 Task: Create new invoice with Date Opened :15-Apr-23, Select Customer: Twisted Root Burger Co, Terms: Payment Term 1. Make invoice entry for item-1 with Date: 15-Apr-23, Description: Old Wisconsin Turkey Sausage Bites , Action: Material, Income Account: Income:Sales, Quantity: 2, Unit Price: 15.6, Discount %: 9. Make entry for item-2 with Date: 15-Apr-23, Description: Blue Bunny Double Strawberry_x000D_
, Action: Material, Income Account: Income:Sales, Quantity: 2, Unit Price: 8.5, Discount %: 6. Make entry for item-3 with Date: 15-Apr-23, Description: Helados Mango, Action: Material, Income Account: Income:Sales, Quantity: 4, Unit Price: 9.5, Discount %: 8. Write Notes: Looking forward to serving you again.. Post Invoice with Post Date: 15-Apr-23, Post to Accounts: Assets:Accounts Receivable. Pay / Process Payment with Transaction Date: 15-May-23, Amount: 79.332, Transfer Account: Checking Account. Print Invoice, display notes by going to Option, then go to Display Tab and check Invoice Notes.
Action: Mouse pressed left at (133, 26)
Screenshot: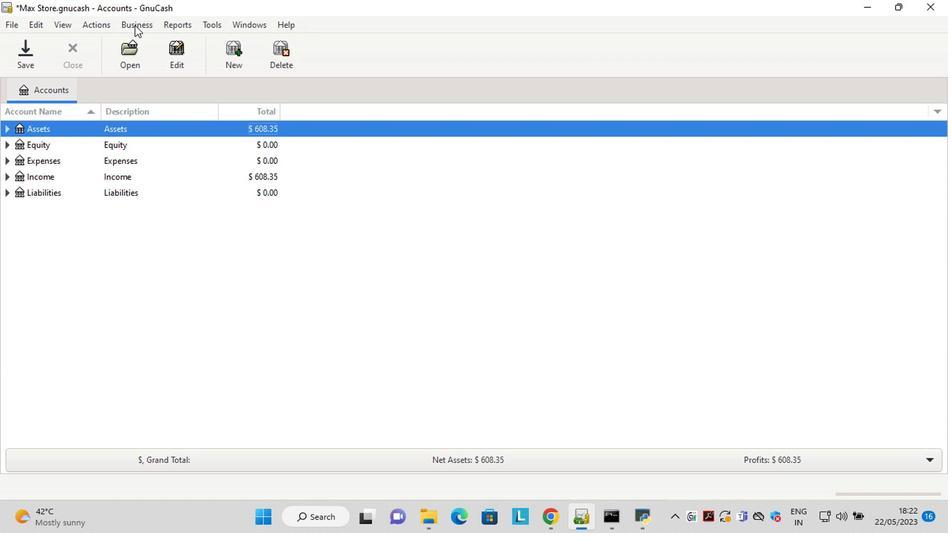 
Action: Mouse moved to (286, 95)
Screenshot: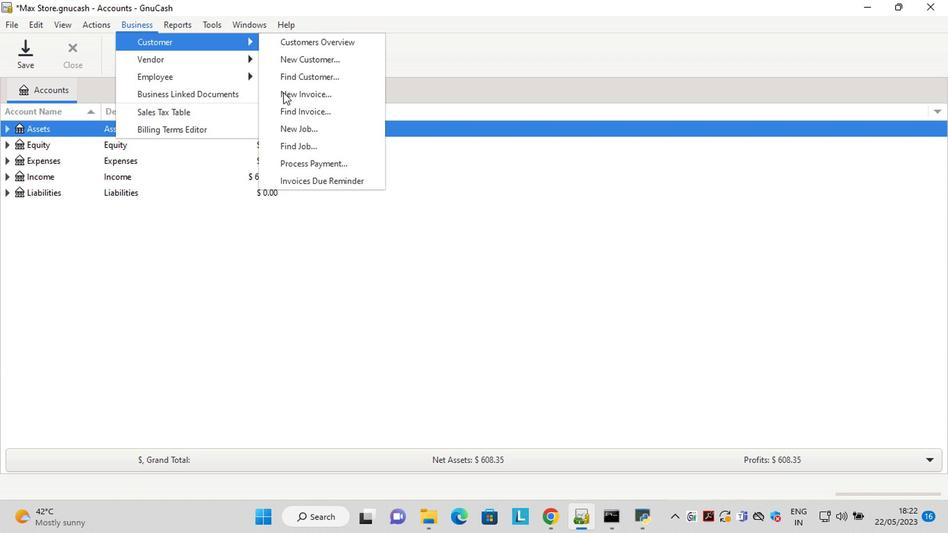 
Action: Mouse pressed left at (286, 95)
Screenshot: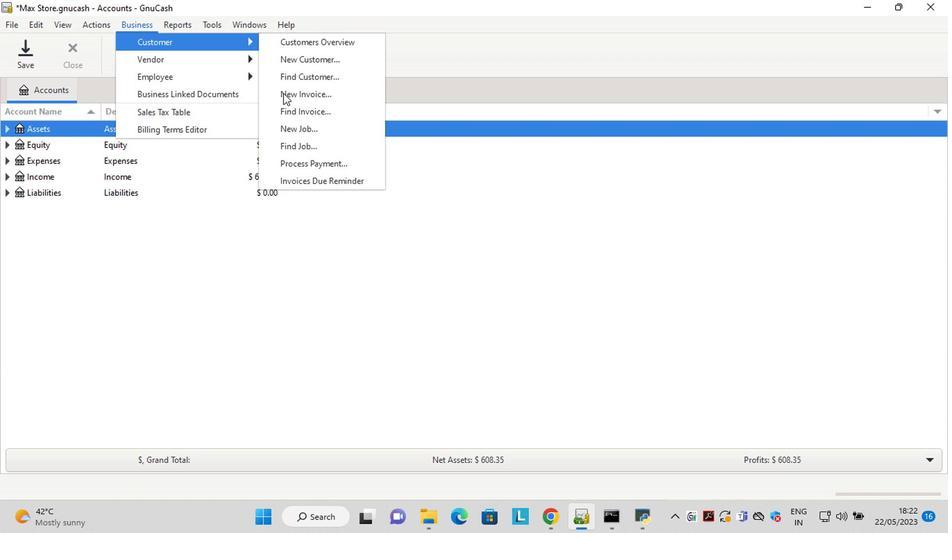 
Action: Mouse moved to (503, 210)
Screenshot: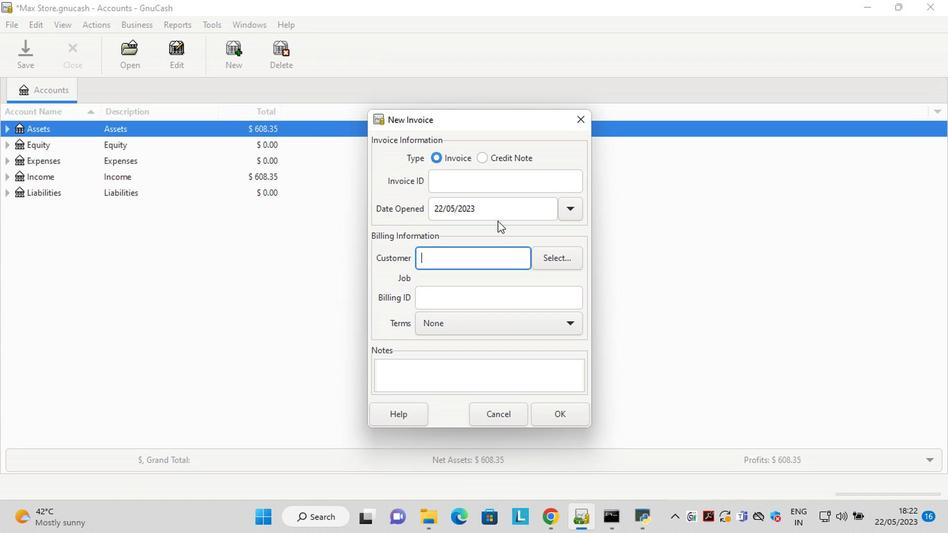 
Action: Mouse pressed left at (503, 210)
Screenshot: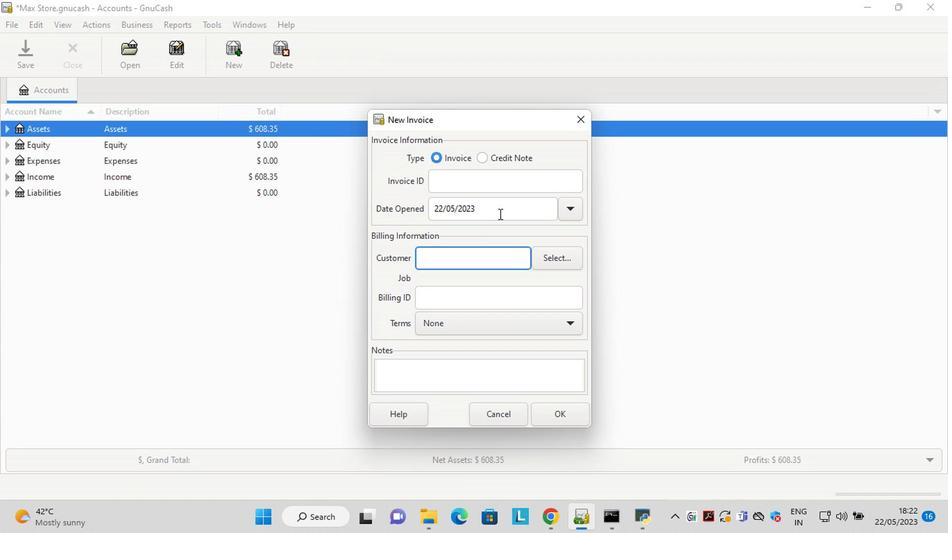 
Action: Key pressed <Key.left><Key.left><Key.left><Key.left><Key.left><Key.left><Key.left><Key.left><Key.left><Key.left><Key.left><Key.left><Key.delete><Key.delete>15<Key.right><Key.right><Key.delete>4
Screenshot: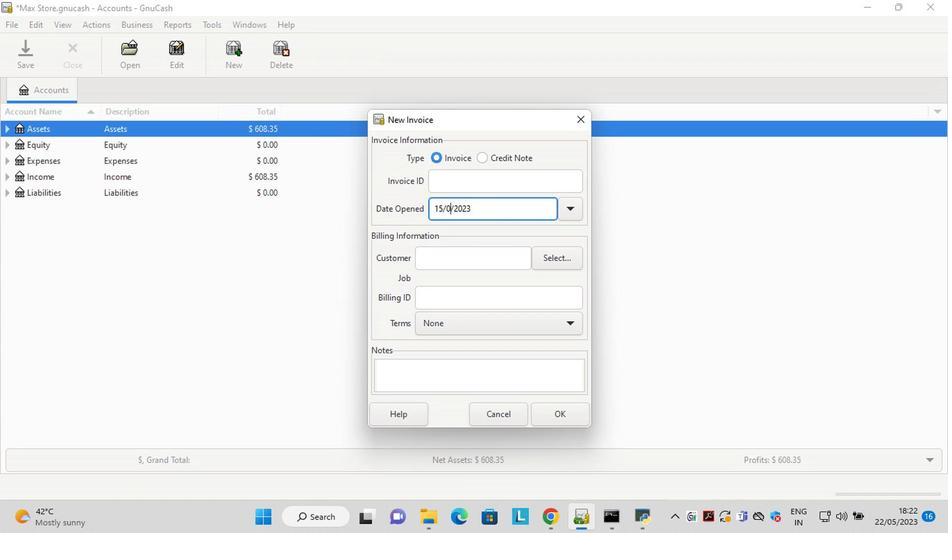 
Action: Mouse moved to (565, 263)
Screenshot: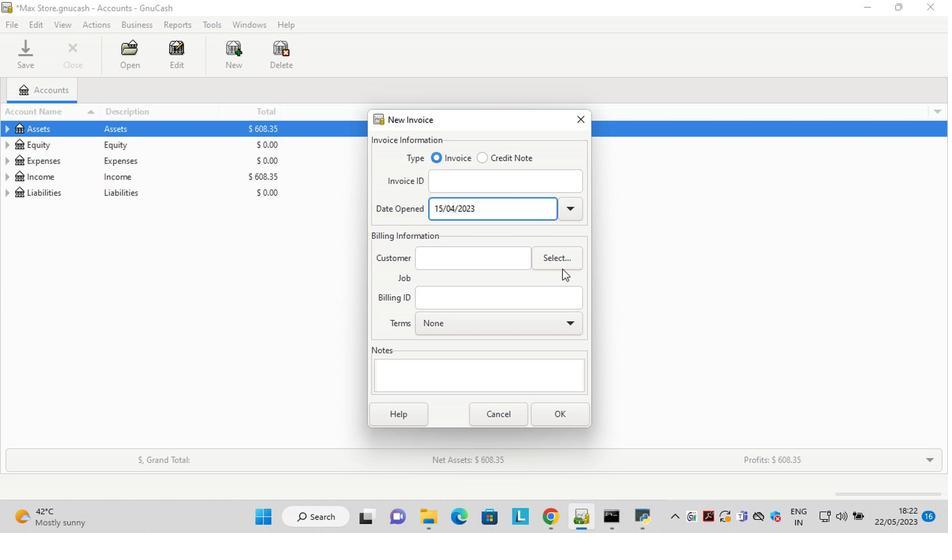 
Action: Mouse pressed left at (565, 263)
Screenshot: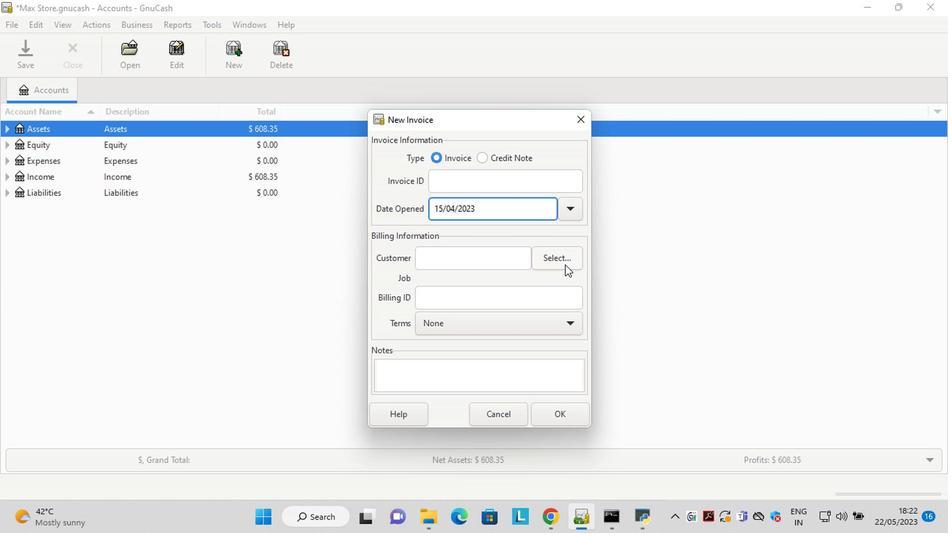 
Action: Mouse moved to (500, 242)
Screenshot: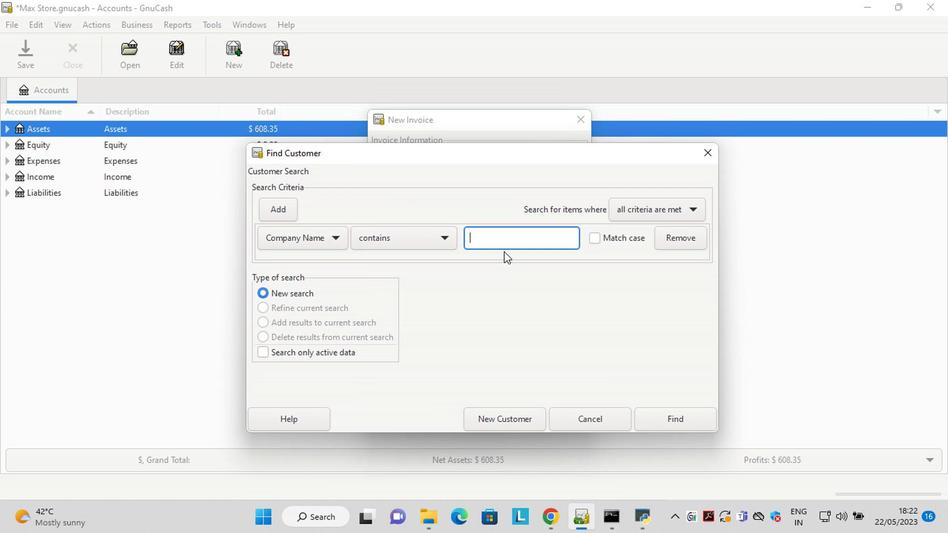 
Action: Mouse pressed left at (500, 242)
Screenshot: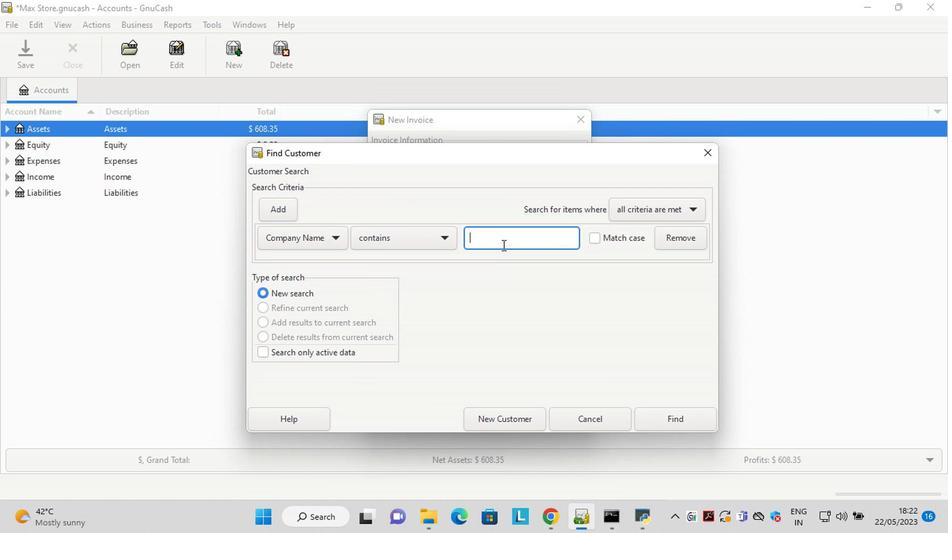 
Action: Key pressed <Key.shift>Twisted
Screenshot: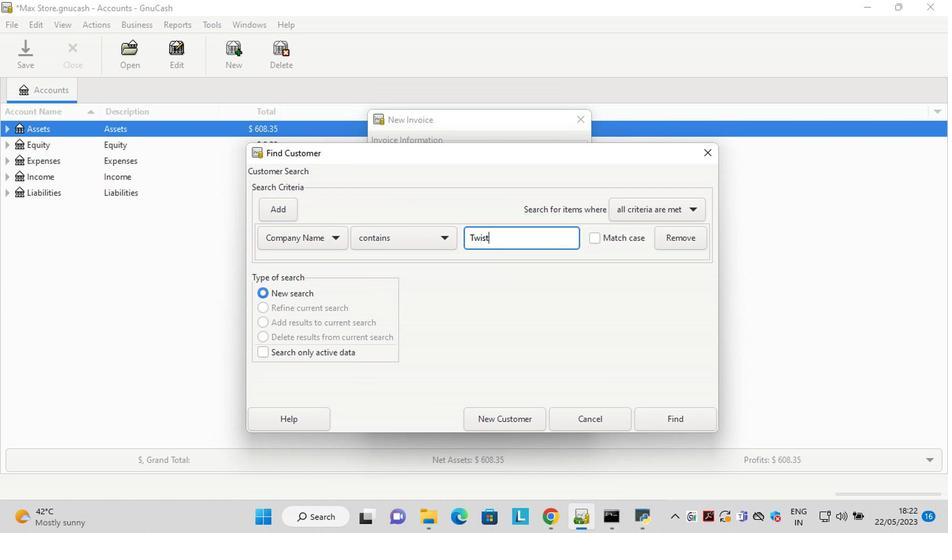 
Action: Mouse moved to (668, 412)
Screenshot: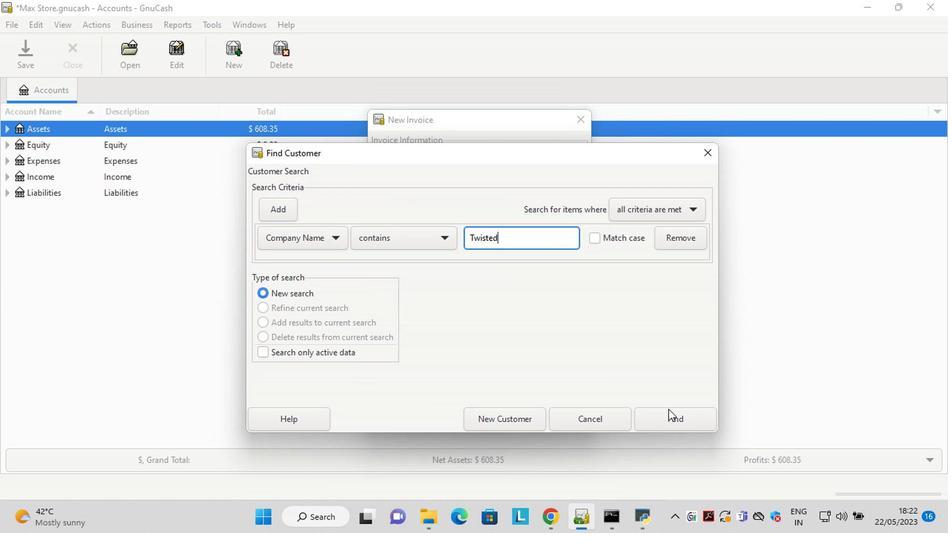 
Action: Mouse pressed left at (668, 412)
Screenshot: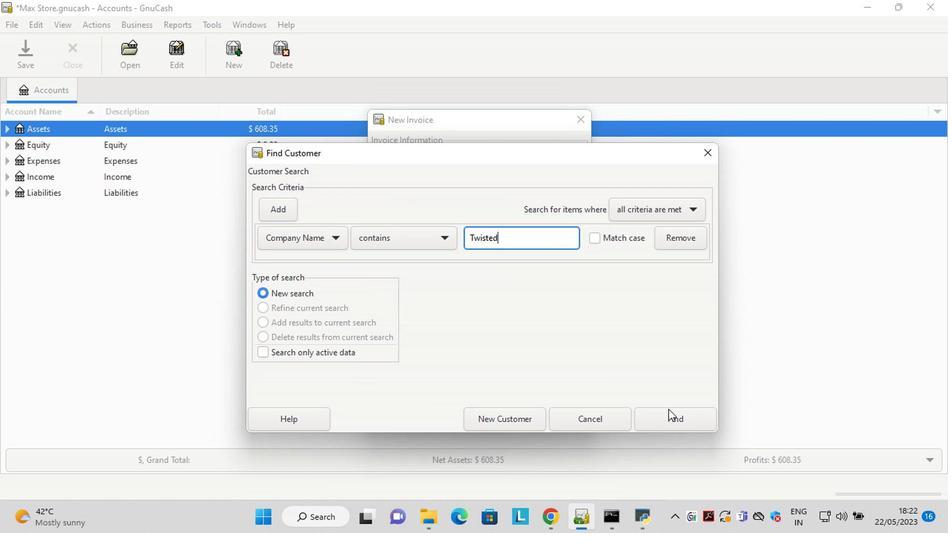
Action: Mouse moved to (483, 277)
Screenshot: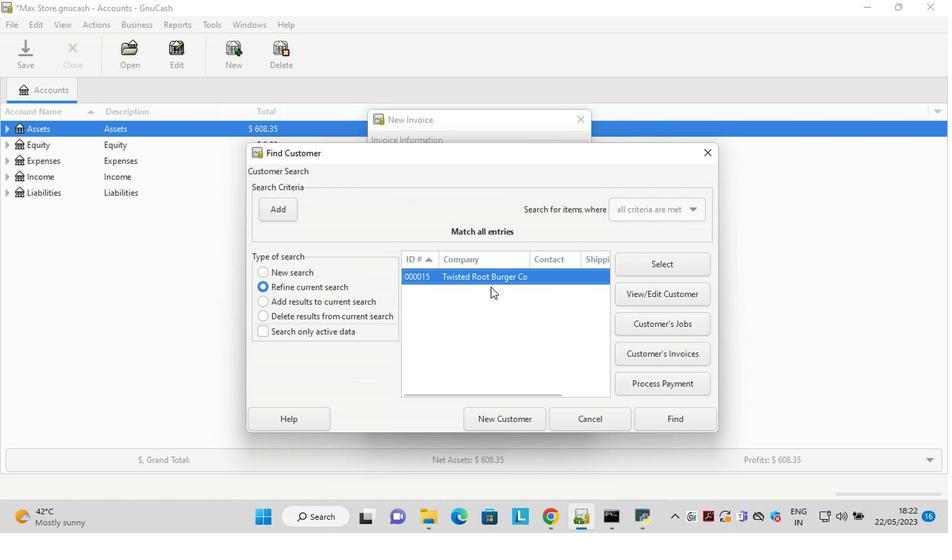
Action: Mouse pressed left at (483, 277)
Screenshot: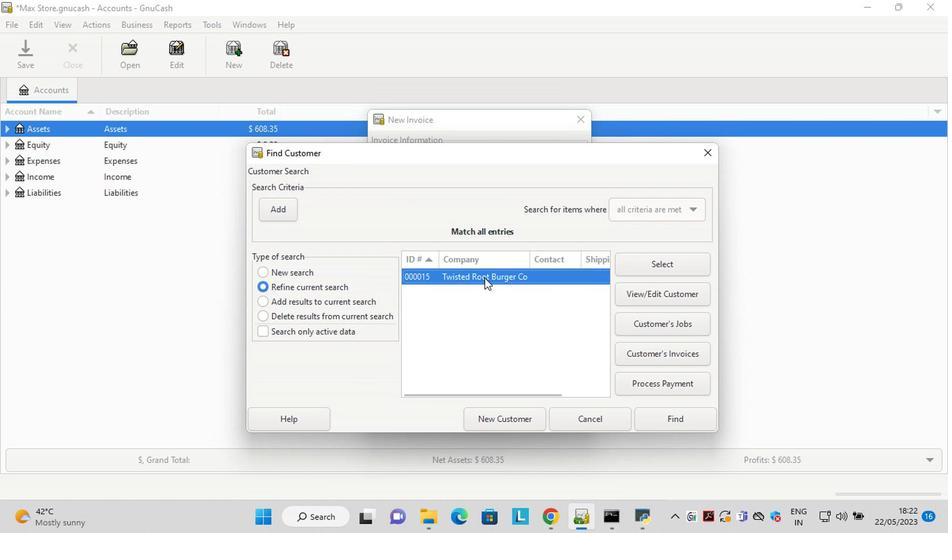 
Action: Mouse pressed left at (483, 277)
Screenshot: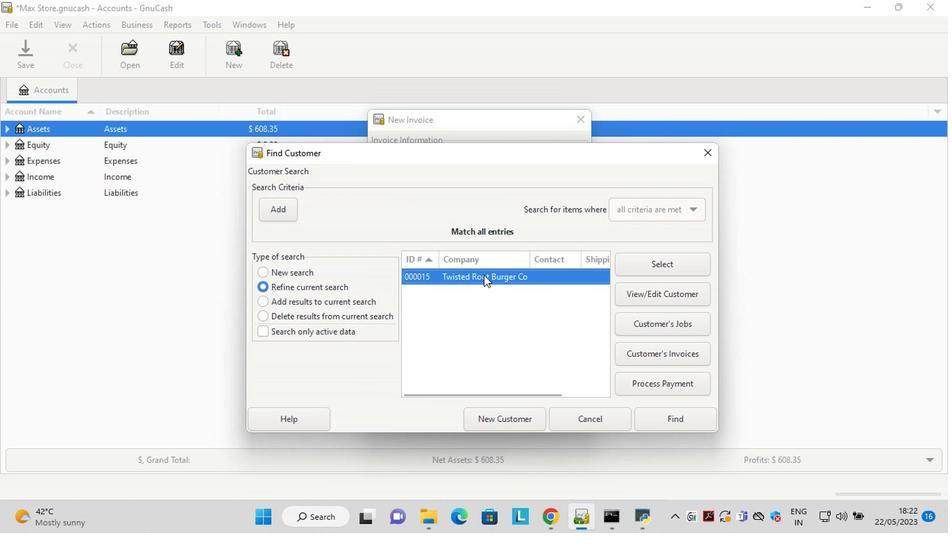 
Action: Mouse moved to (481, 336)
Screenshot: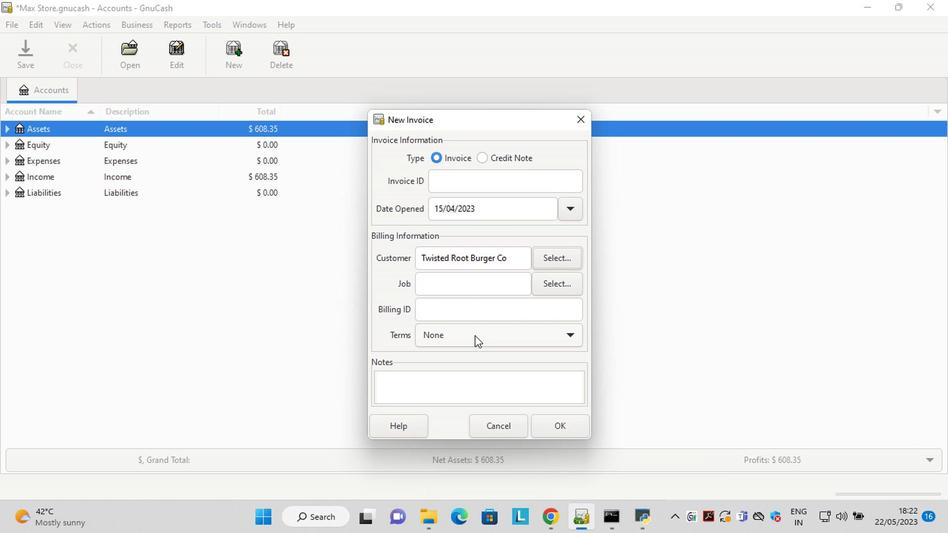 
Action: Mouse pressed left at (481, 336)
Screenshot: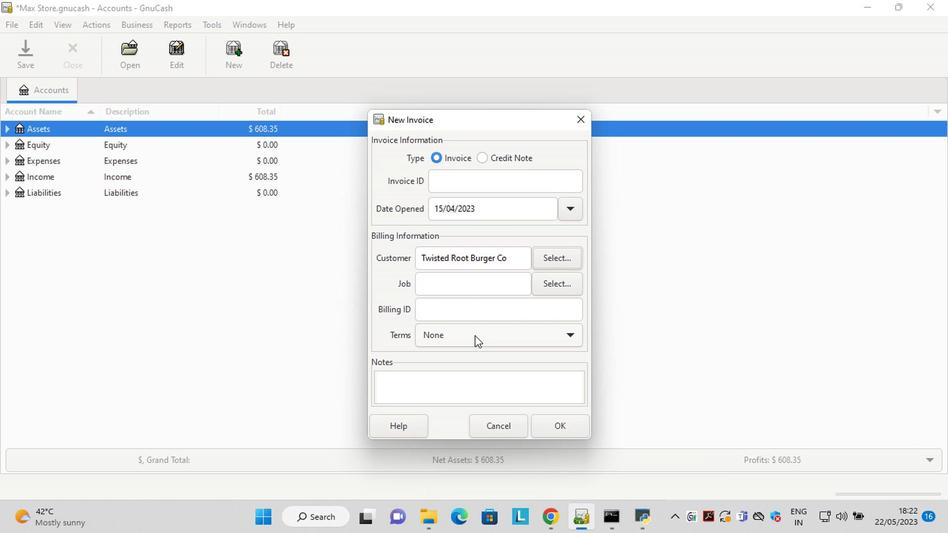 
Action: Mouse moved to (466, 359)
Screenshot: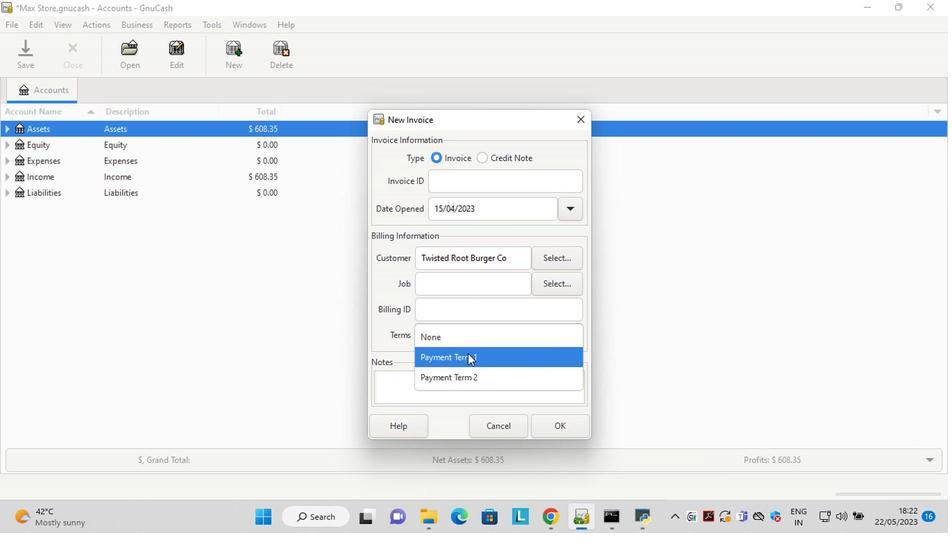 
Action: Mouse pressed left at (466, 359)
Screenshot: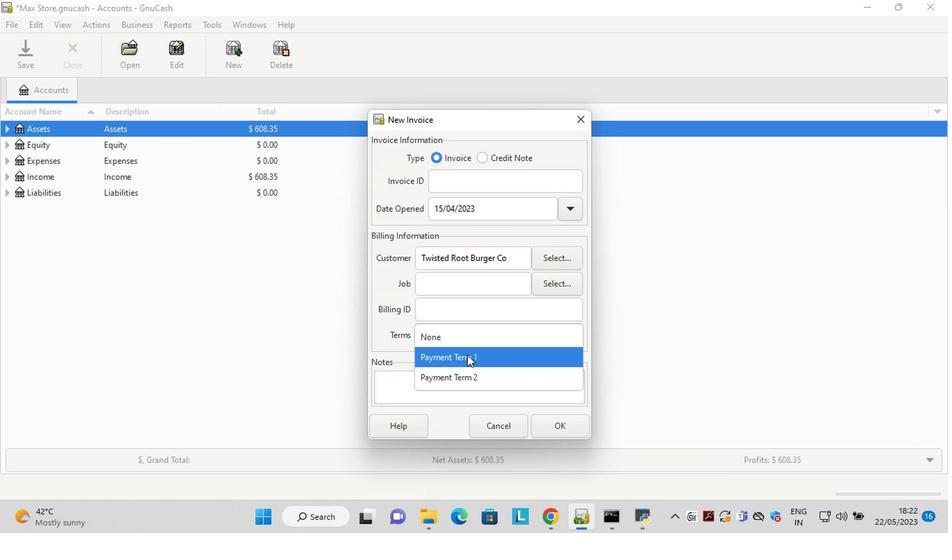 
Action: Mouse moved to (558, 429)
Screenshot: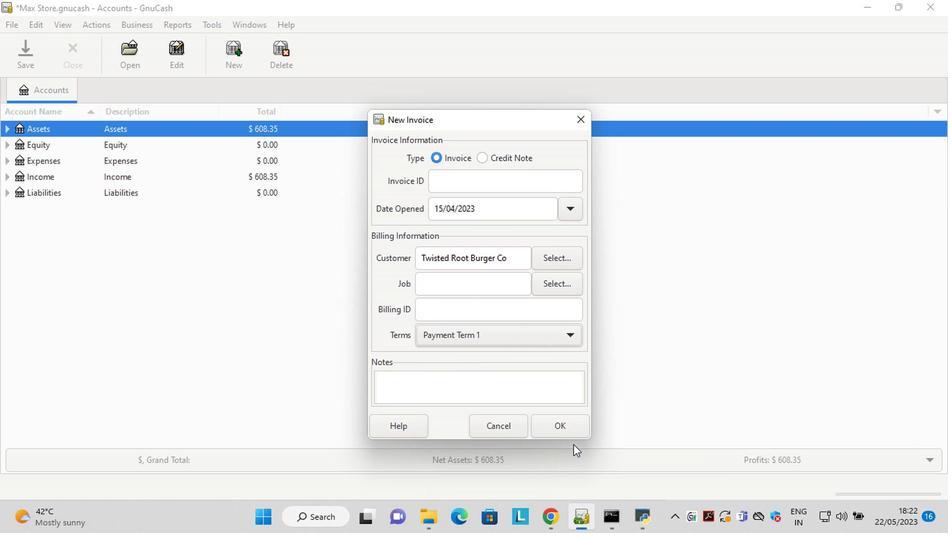 
Action: Mouse pressed left at (558, 429)
Screenshot: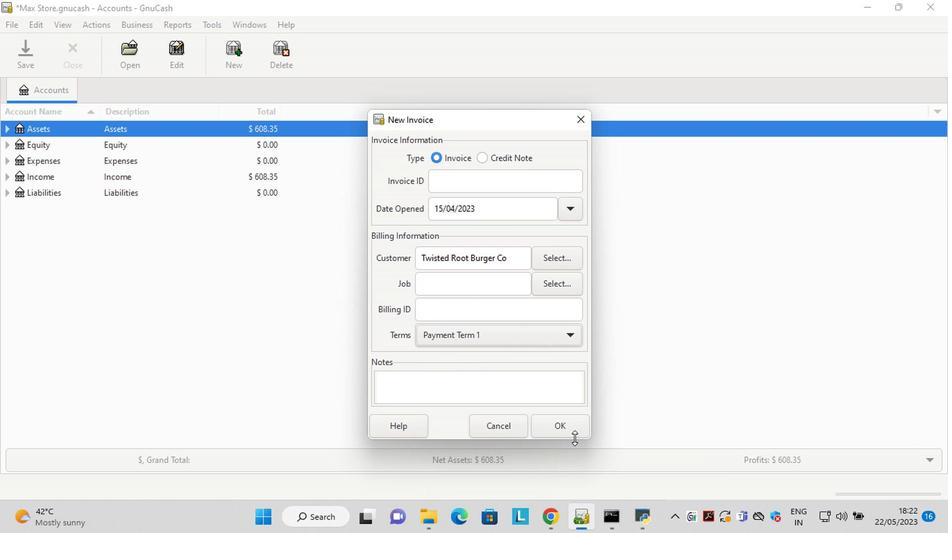 
Action: Mouse moved to (577, 404)
Screenshot: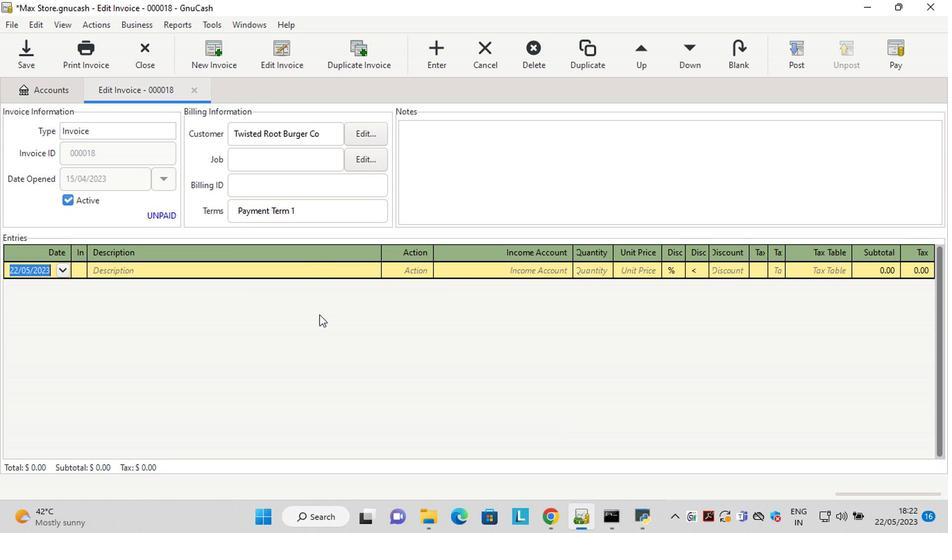 
Action: Key pressed <Key.left><Key.delete><Key.delete>15<Key.right><Key.right><Key.delete>4<Key.tab><Key.shift>Old<Key.space><Key.shift>Wisconsin<Key.space><Key.shift>Turkey<Key.space><Key.shift>Sausage<Key.space><Key.shift>Bites<Key.tab>ma<Key.tab>sale<Key.tab>2<Key.tab>15.60<Key.tab>
Screenshot: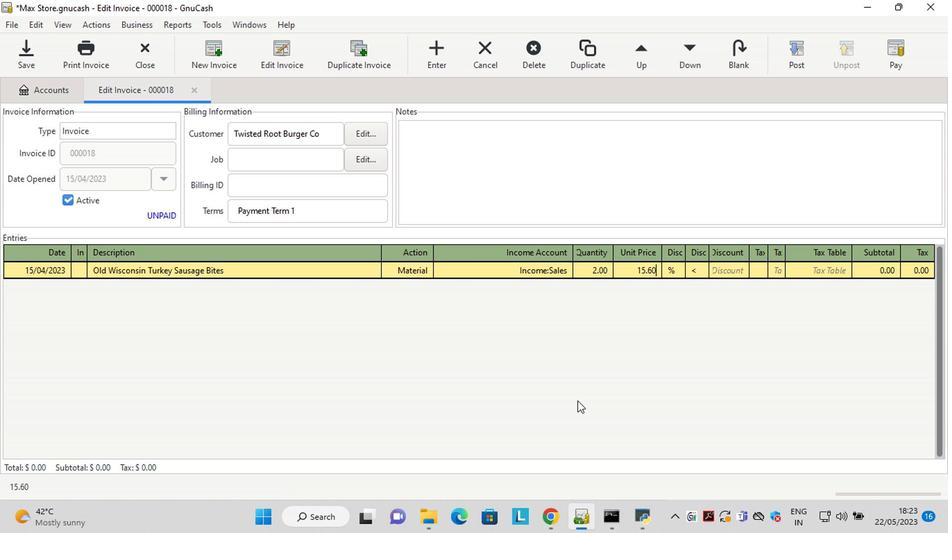 
Action: Mouse moved to (672, 270)
Screenshot: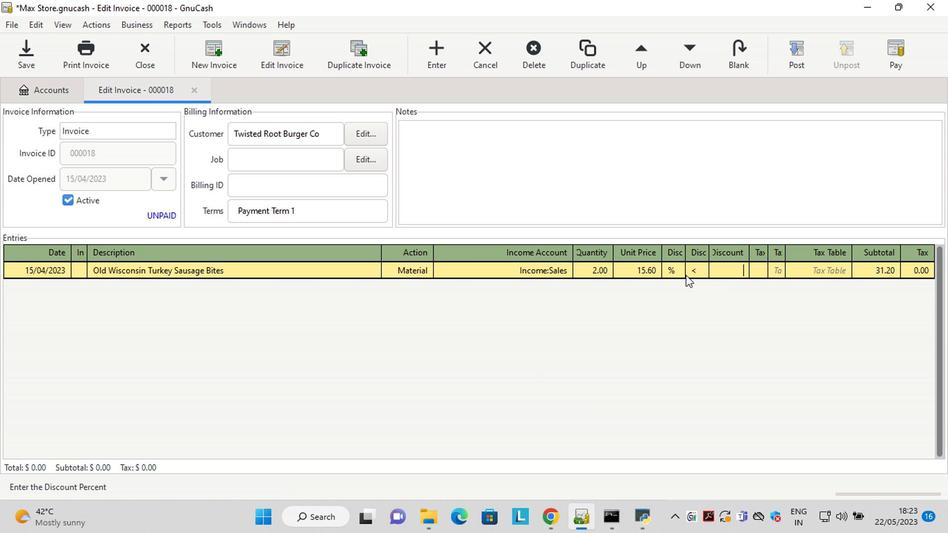 
Action: Mouse pressed left at (672, 270)
Screenshot: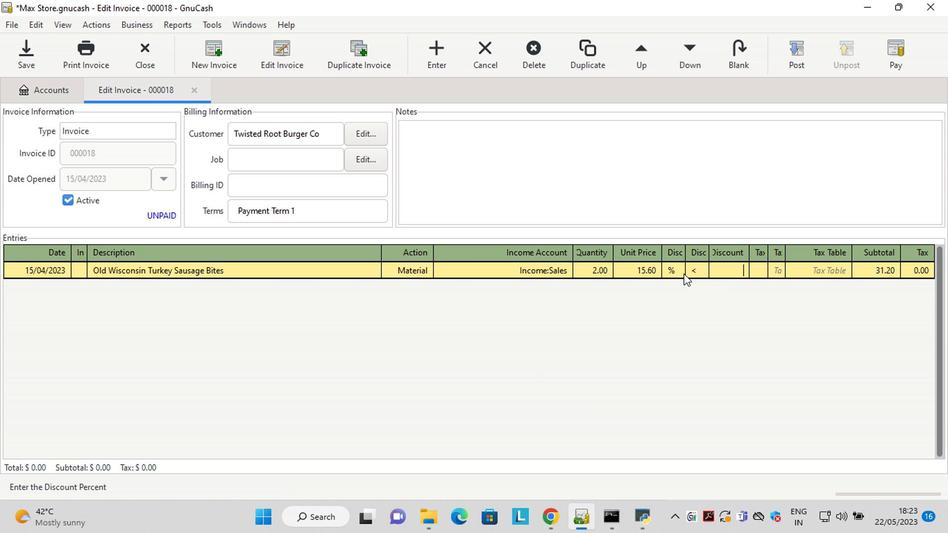 
Action: Mouse moved to (690, 271)
Screenshot: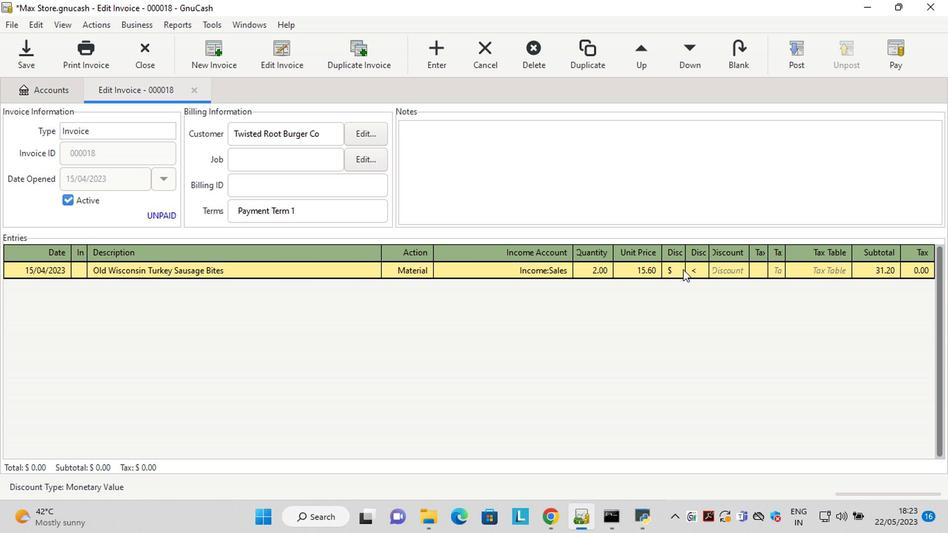 
Action: Mouse pressed left at (690, 271)
Screenshot: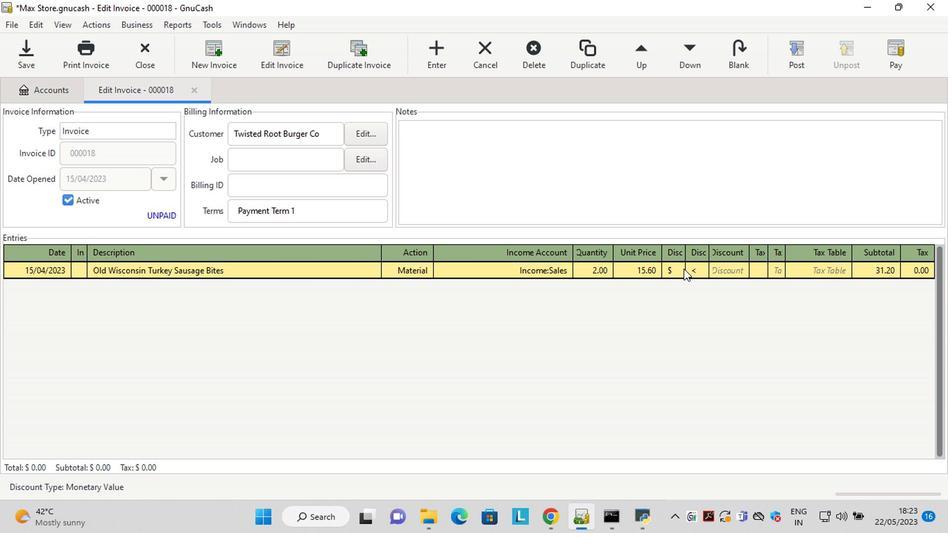 
Action: Mouse moved to (678, 274)
Screenshot: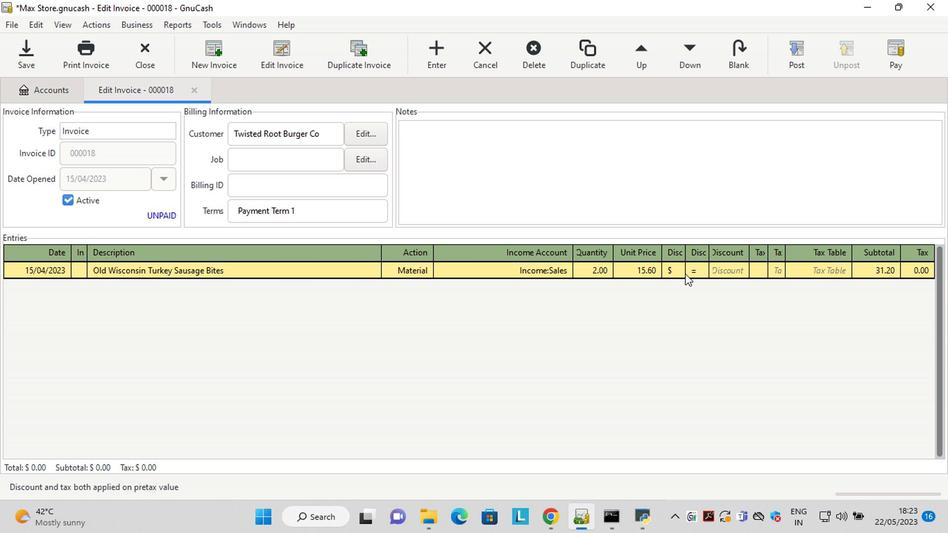
Action: Mouse pressed left at (678, 274)
Screenshot: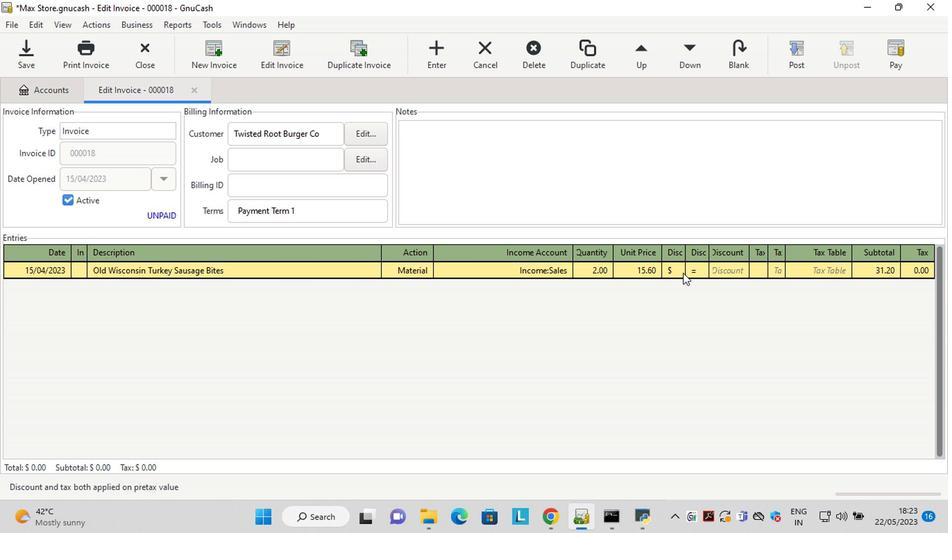 
Action: Mouse moved to (729, 272)
Screenshot: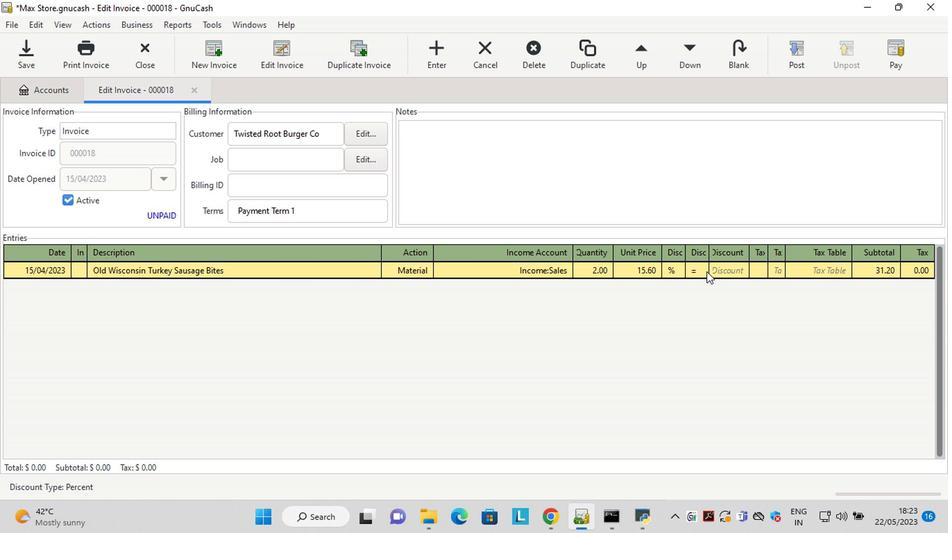 
Action: Mouse pressed left at (729, 272)
Screenshot: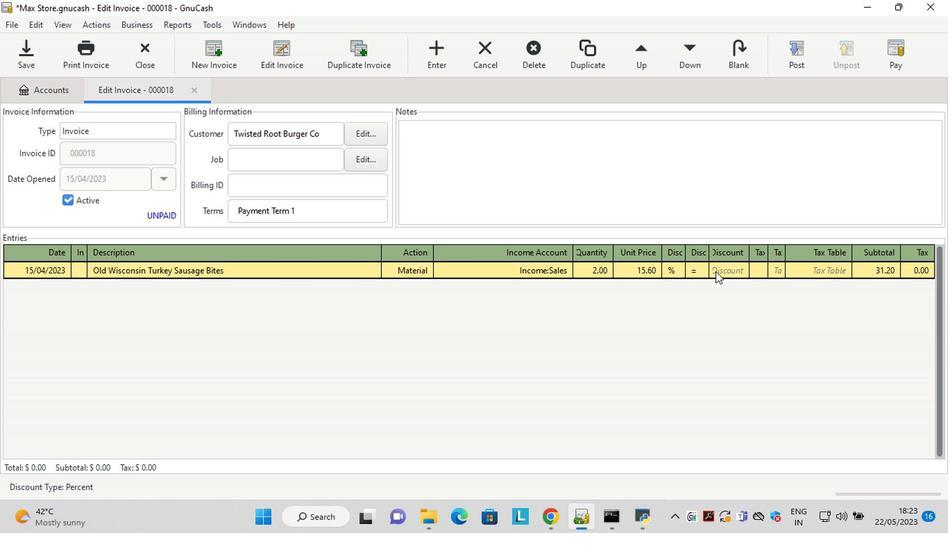 
Action: Key pressed 9<Key.tab><Key.tab><Key.shift>Blu<Key.space><Key.shift>Bunny<Key.space><Key.shift><Key.shift><Key.shift><Key.shift><Key.shift><Key.shift><Key.shift>Double<Key.space><Key.shift>Strawberry<Key.tab>ma<Key.tab>sale<Key.tab>2<Key.tab>8.50<Key.tab>
Screenshot: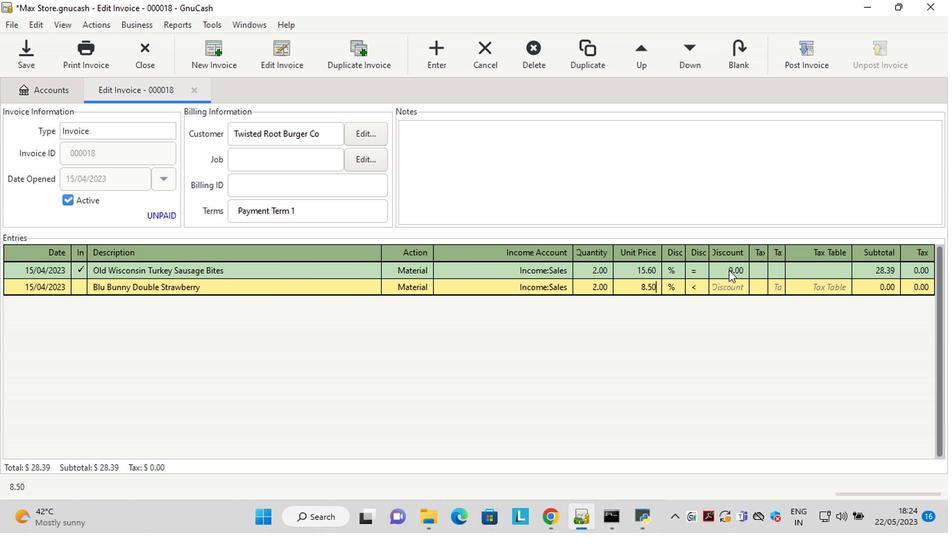 
Action: Mouse moved to (696, 290)
Screenshot: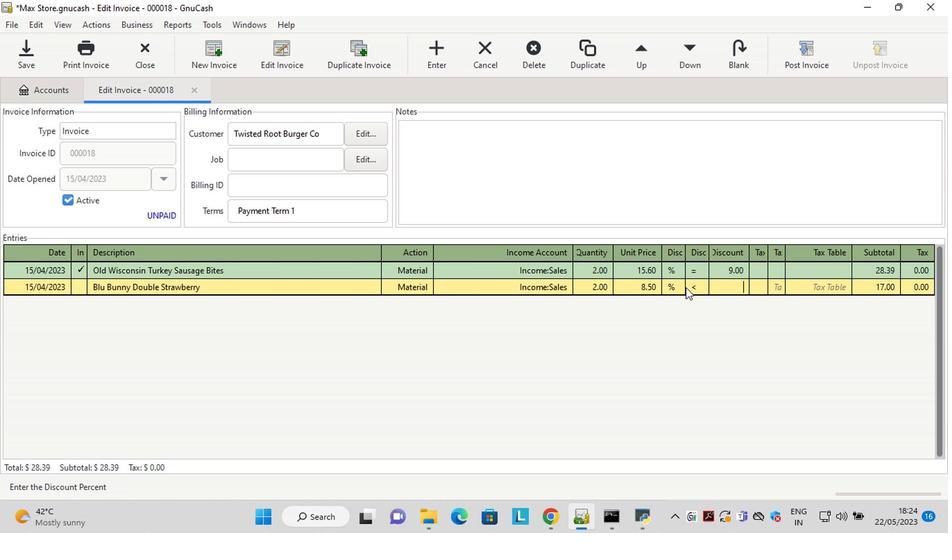 
Action: Mouse pressed left at (696, 290)
Screenshot: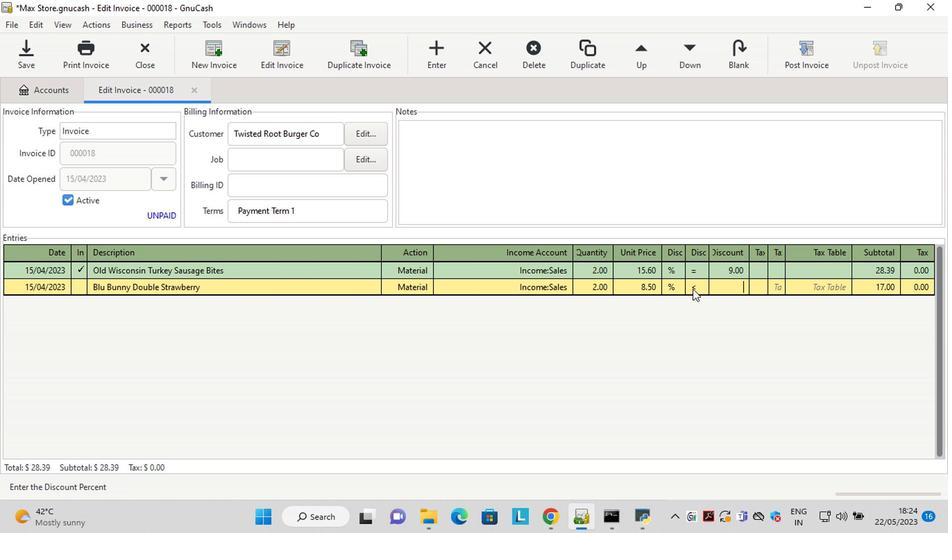 
Action: Mouse moved to (729, 287)
Screenshot: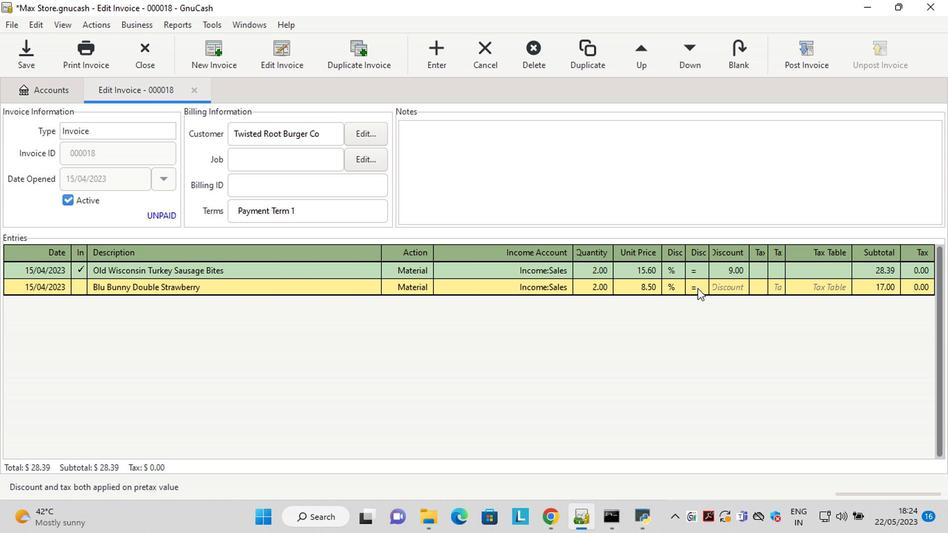 
Action: Mouse pressed left at (729, 287)
Screenshot: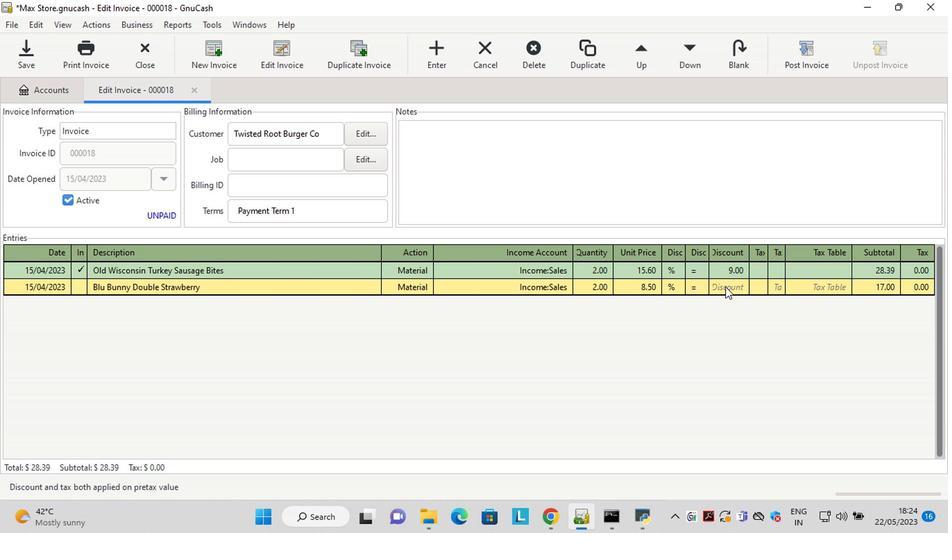 
Action: Key pressed 6<Key.tab>
Screenshot: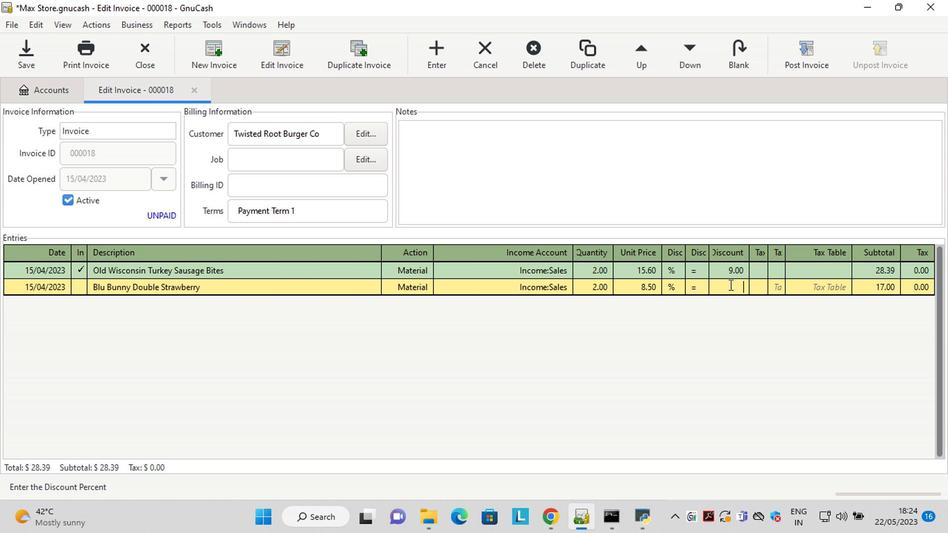 
Action: Mouse moved to (870, 336)
Screenshot: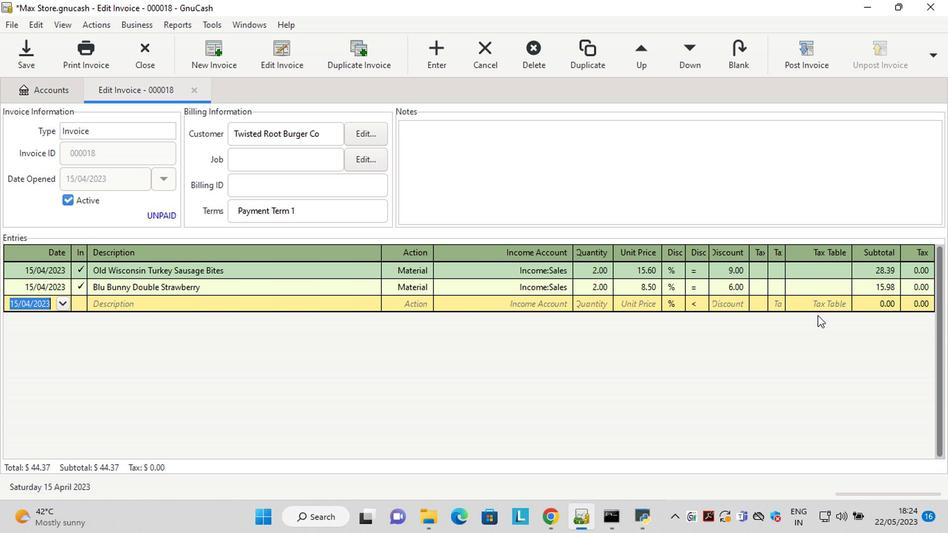 
Action: Key pressed <Key.tab><Key.shift>Helados<Key.space><Key.shift>Mango<Key.space><Key.backspace><Key.tab>ma<Key.tab>sale<Key.tab>4<Key.tab>9.50<Key.tab>
Screenshot: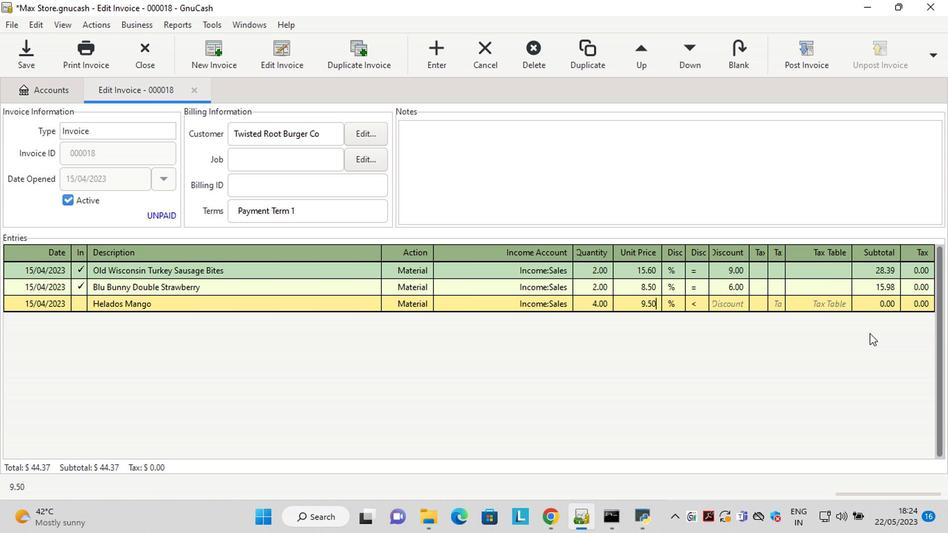 
Action: Mouse moved to (698, 308)
Screenshot: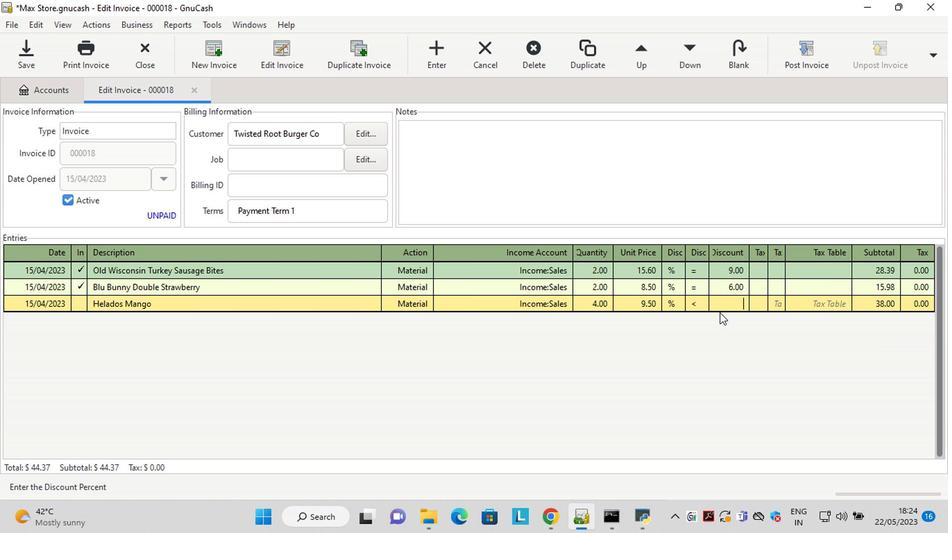 
Action: Mouse pressed left at (698, 308)
Screenshot: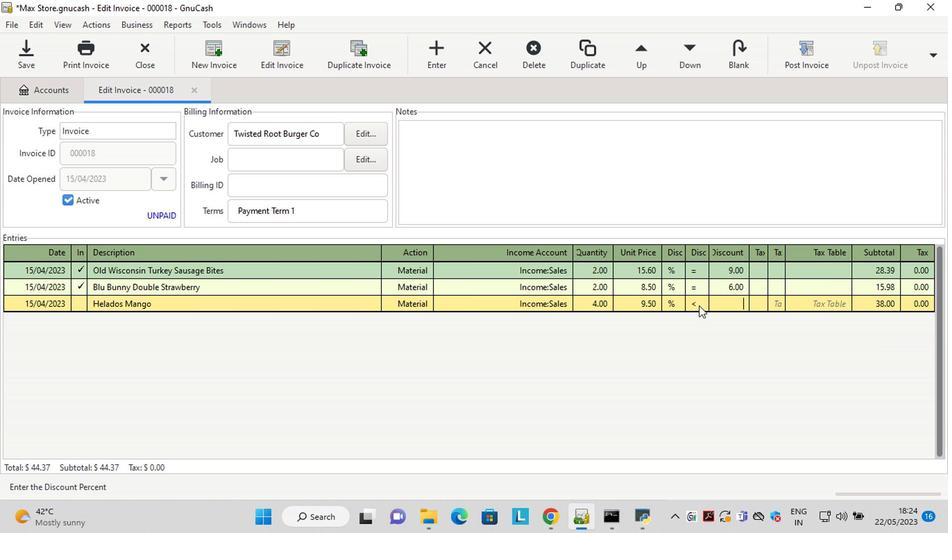 
Action: Mouse moved to (727, 307)
Screenshot: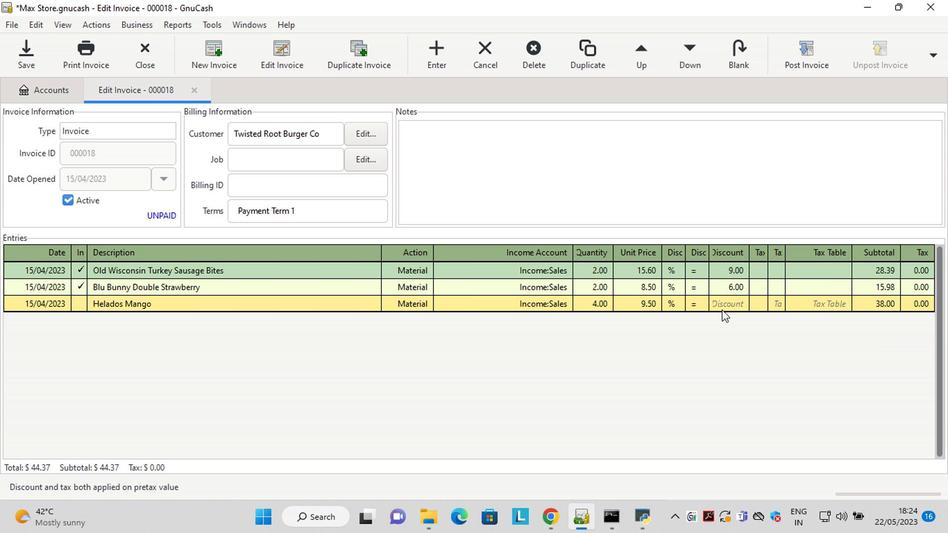 
Action: Mouse pressed left at (727, 307)
Screenshot: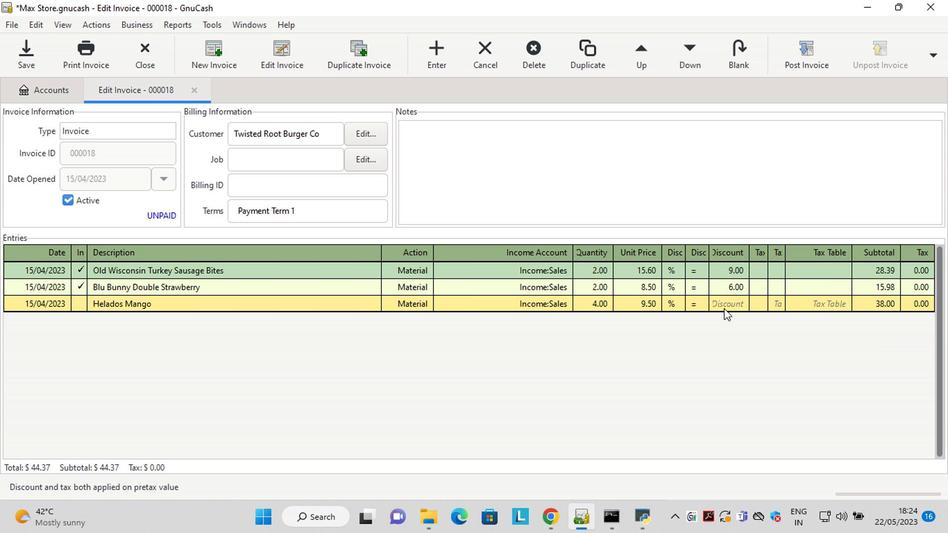 
Action: Key pressed 8<Key.tab>
Screenshot: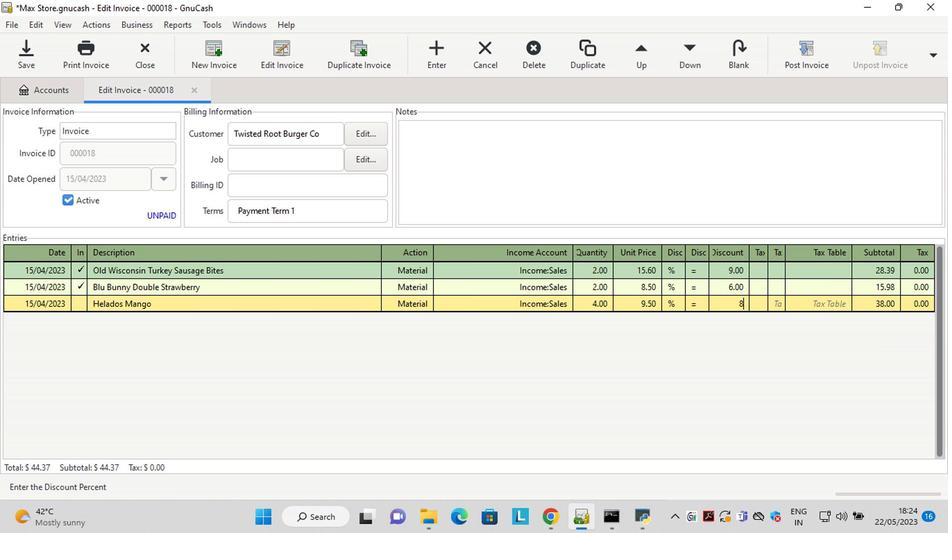 
Action: Mouse moved to (470, 154)
Screenshot: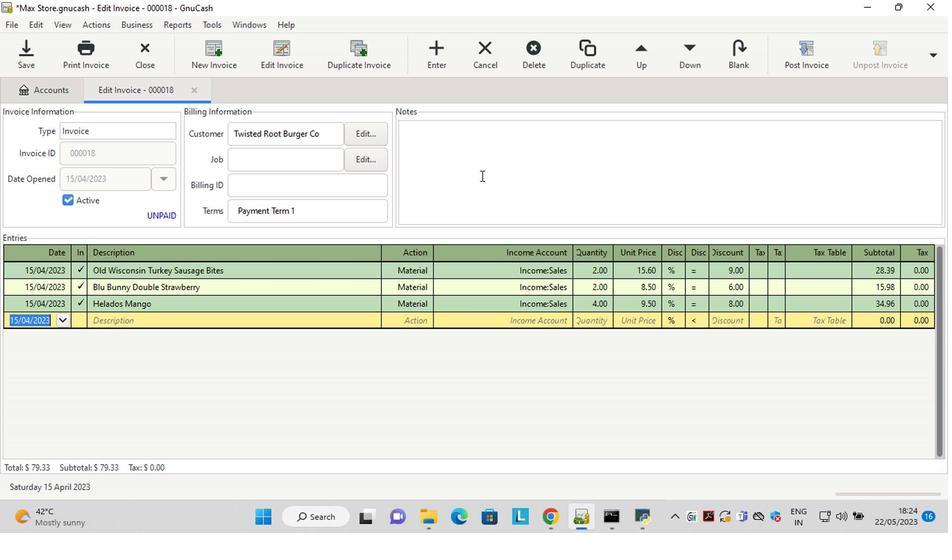 
Action: Mouse pressed left at (470, 154)
Screenshot: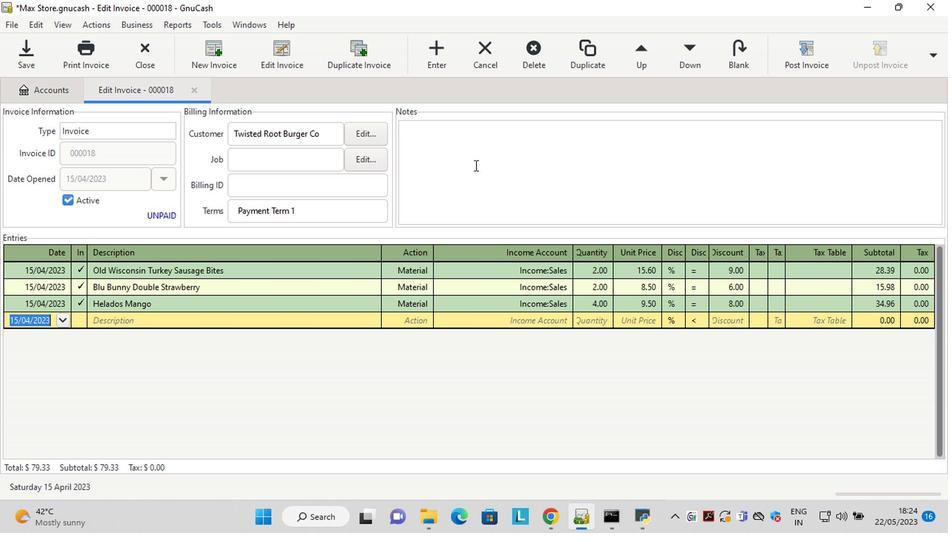 
Action: Key pressed <Key.shift>Looking<Key.space>forward<Key.space>to<Key.space>serving<Key.space>you<Key.space>again.
Screenshot: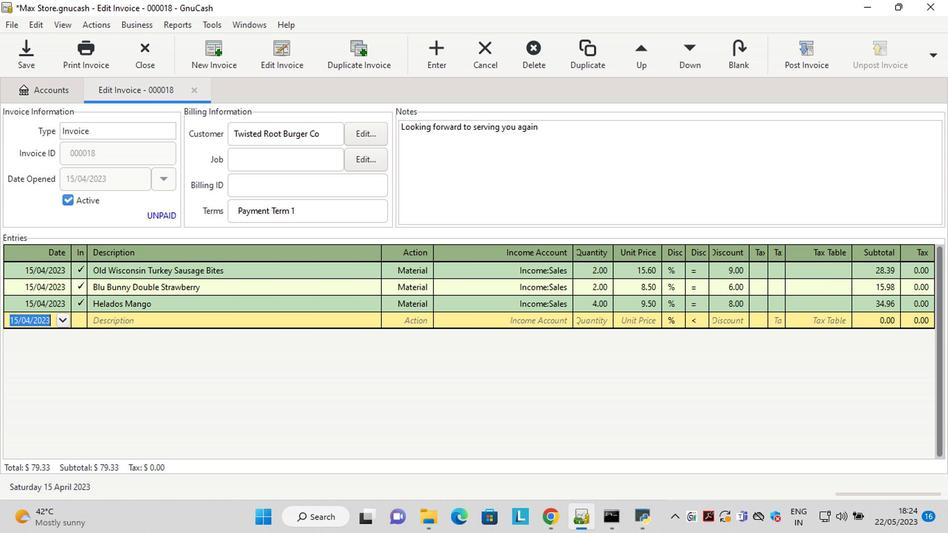 
Action: Mouse moved to (797, 50)
Screenshot: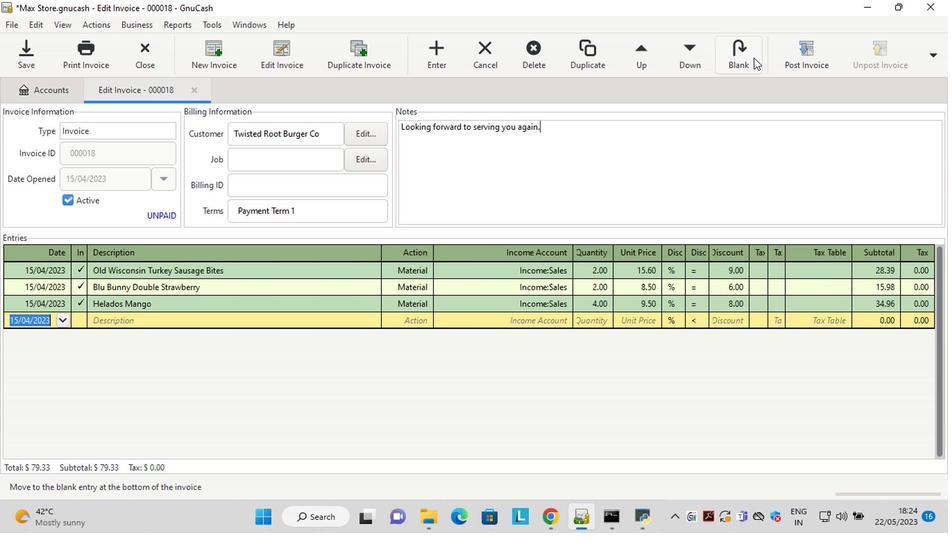 
Action: Mouse pressed left at (797, 50)
Screenshot: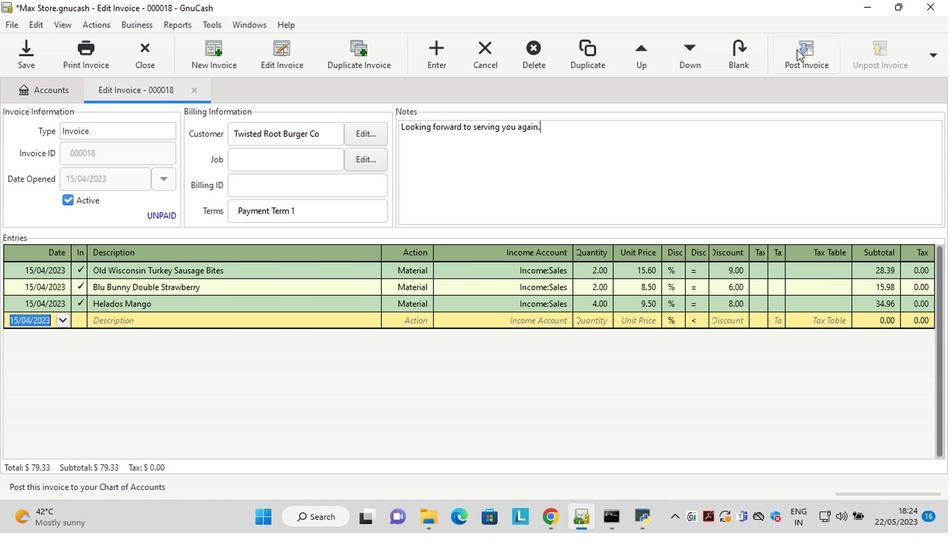 
Action: Mouse moved to (513, 233)
Screenshot: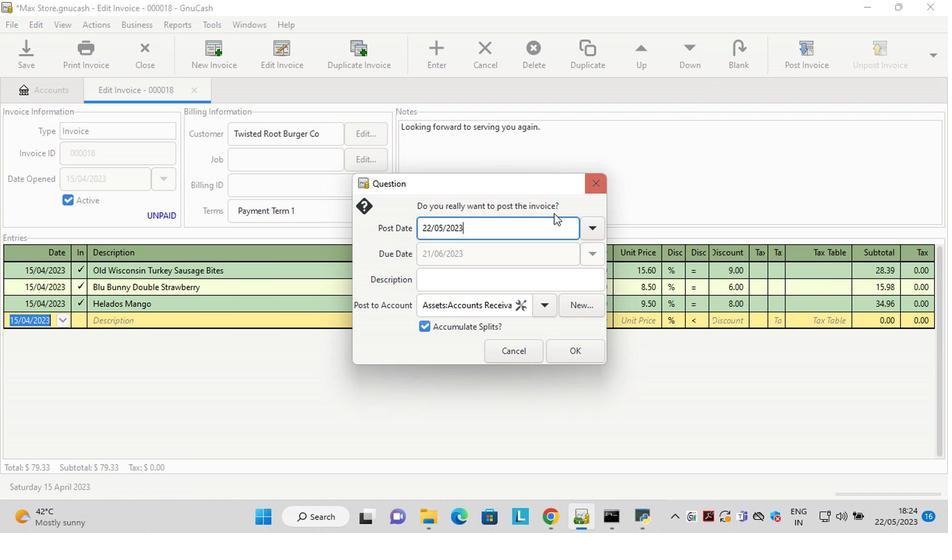 
Action: Mouse pressed left at (513, 233)
Screenshot: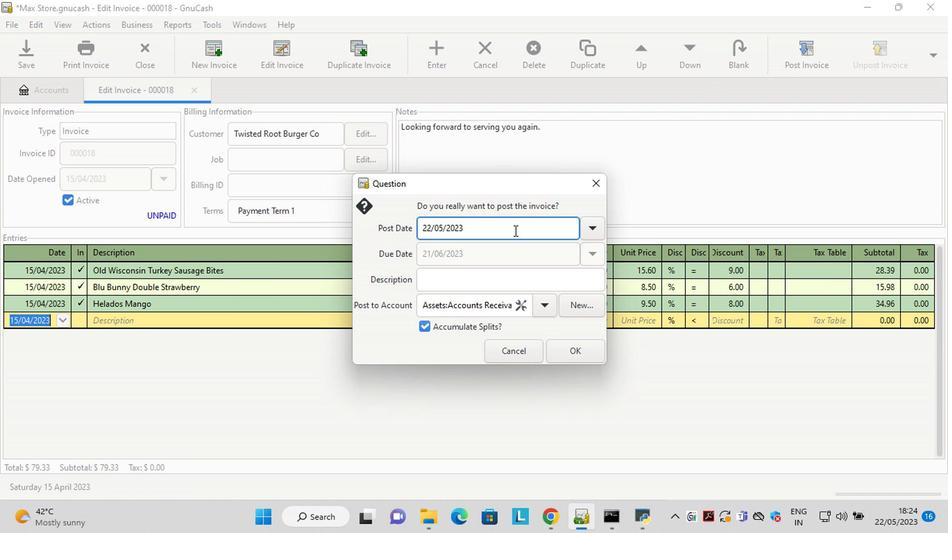 
Action: Key pressed <Key.left><Key.left><Key.left><Key.left><Key.left><Key.left><Key.left><Key.left><Key.left><Key.left><Key.left><Key.left><Key.left><Key.left><Key.left><Key.left><Key.left><Key.left><Key.left><Key.left><Key.delete><Key.delete>15<Key.right><Key.right><Key.delete>4
Screenshot: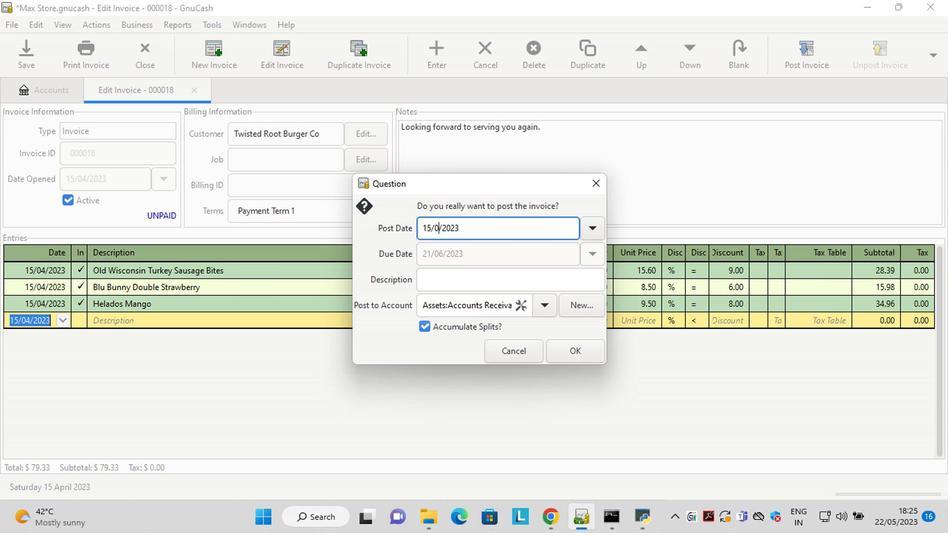 
Action: Mouse moved to (569, 351)
Screenshot: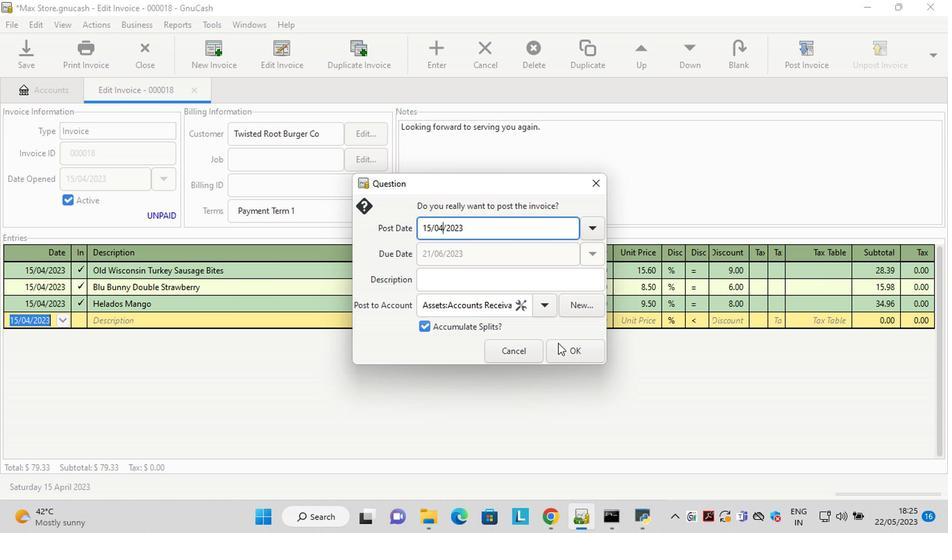
Action: Mouse pressed left at (569, 351)
Screenshot: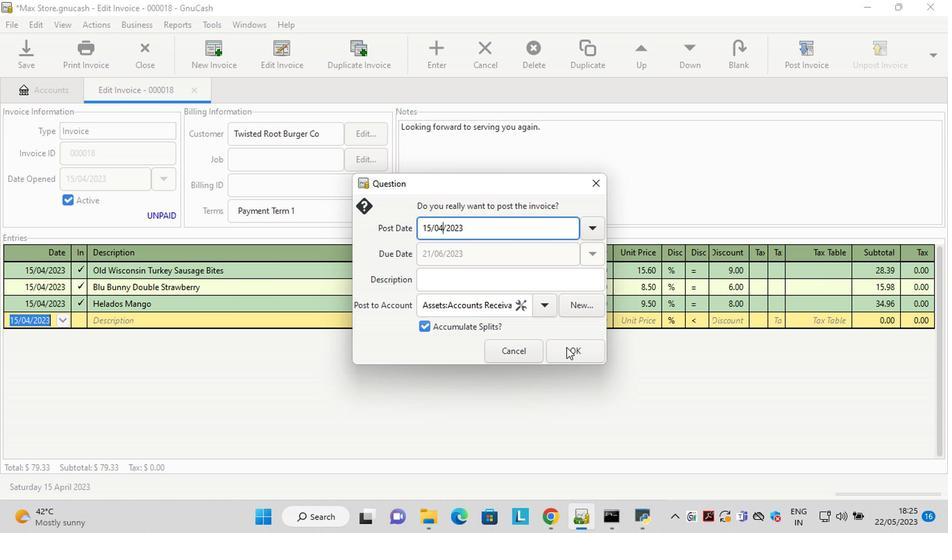 
Action: Mouse moved to (889, 52)
Screenshot: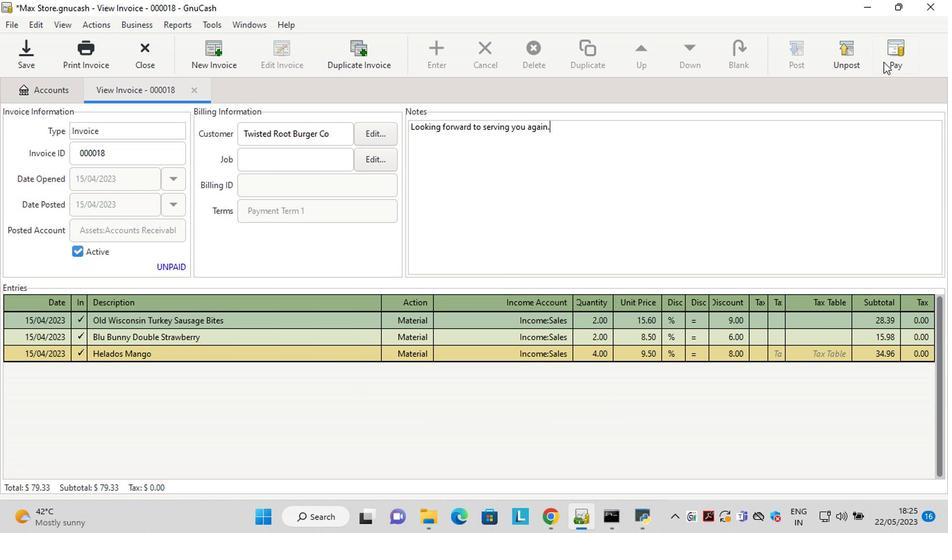 
Action: Mouse pressed left at (889, 52)
Screenshot: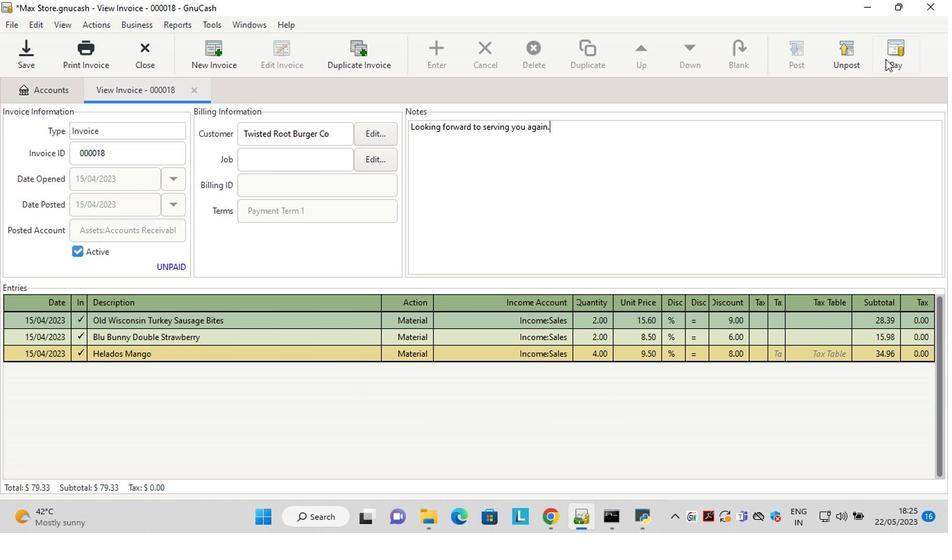 
Action: Mouse moved to (375, 276)
Screenshot: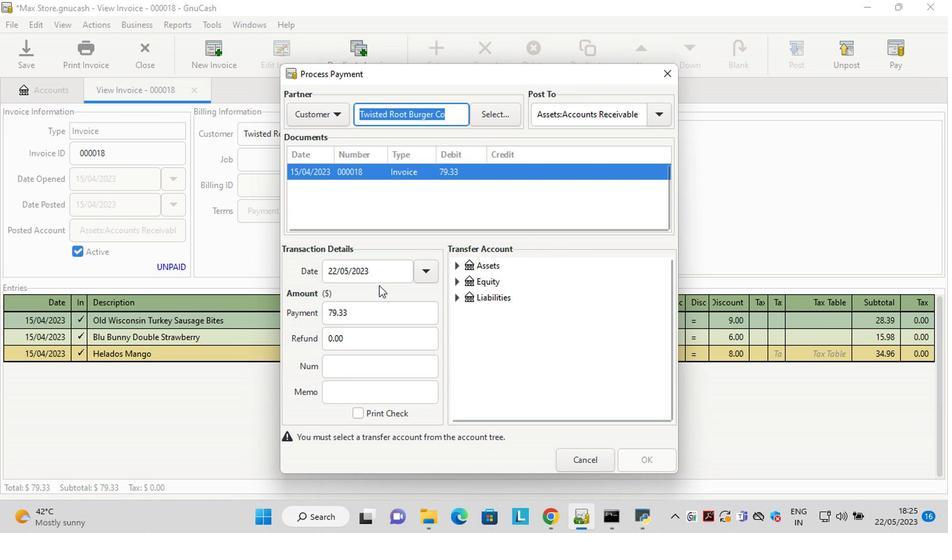 
Action: Mouse pressed left at (375, 276)
Screenshot: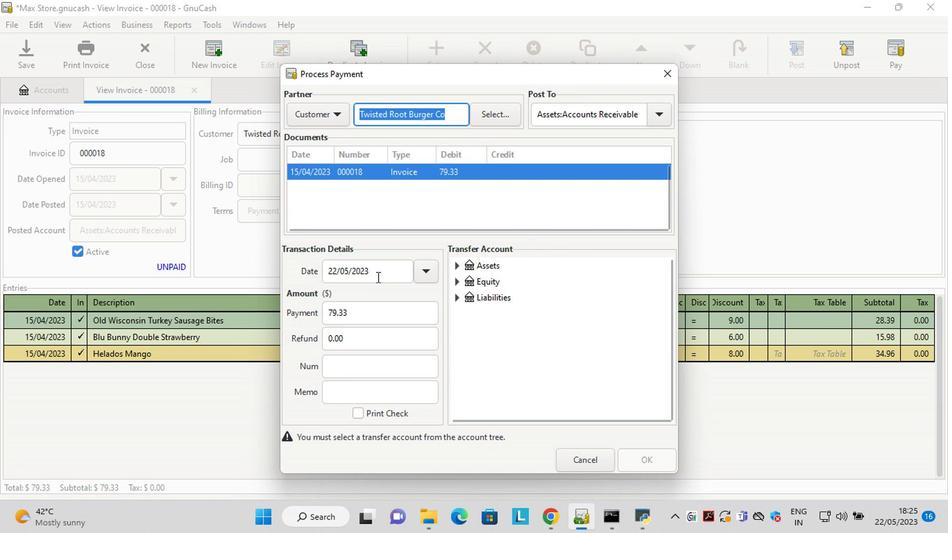 
Action: Key pressed <Key.left><Key.left><Key.left><Key.left><Key.left><Key.left><Key.left><Key.left><Key.left><Key.left><Key.left><Key.left><Key.left><Key.left><Key.left><Key.left><Key.delete><Key.delete>15
Screenshot: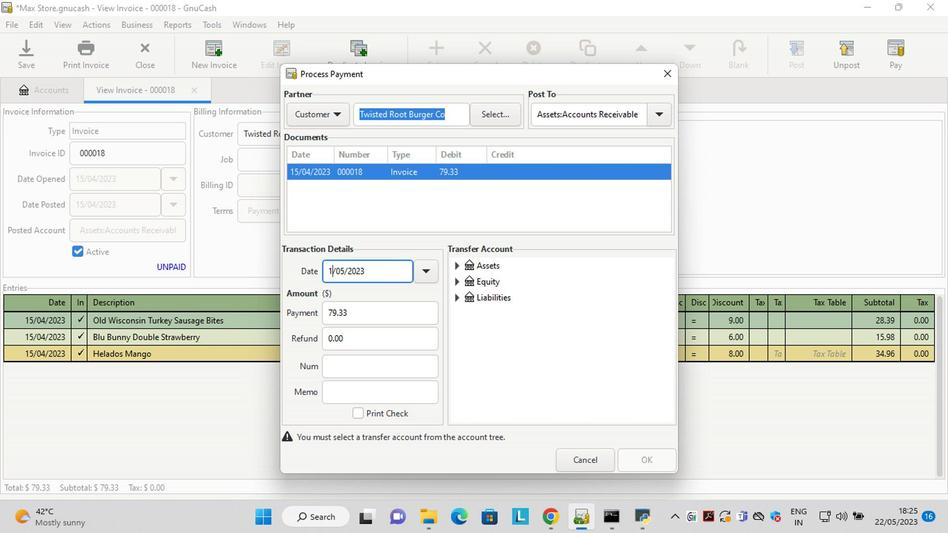 
Action: Mouse moved to (456, 271)
Screenshot: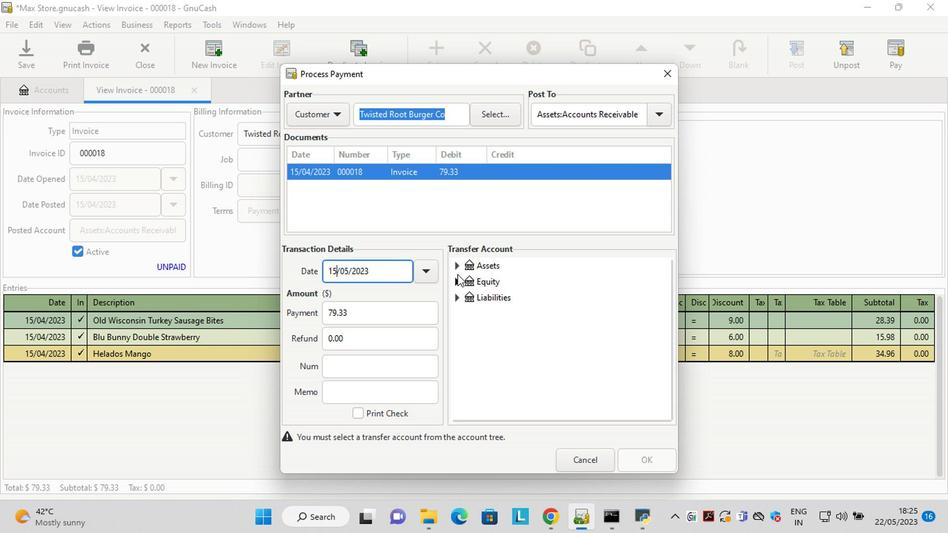 
Action: Mouse pressed left at (456, 271)
Screenshot: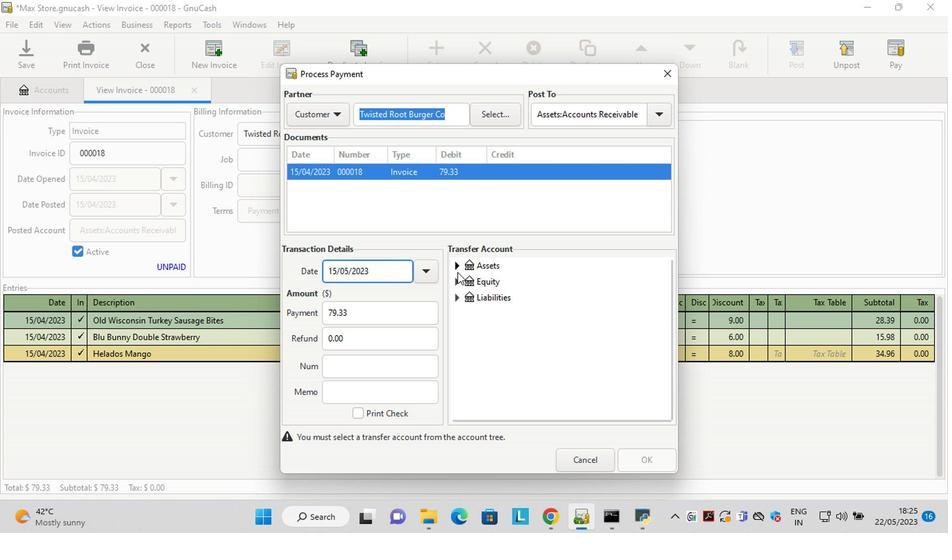 
Action: Mouse moved to (469, 284)
Screenshot: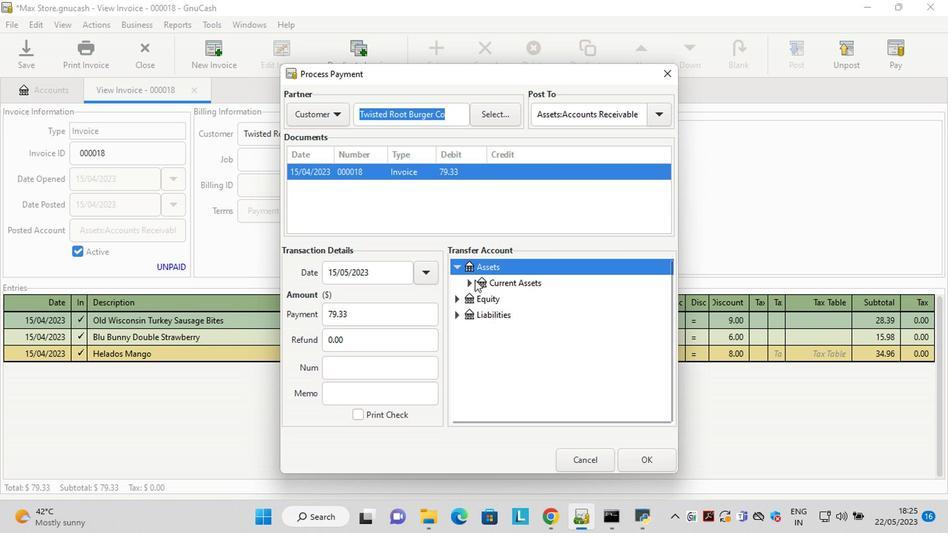 
Action: Mouse pressed left at (469, 284)
Screenshot: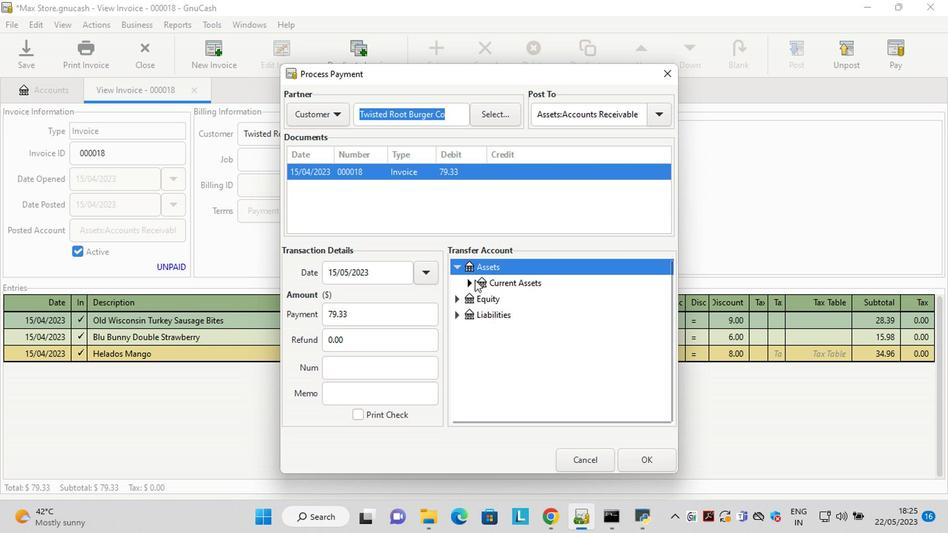 
Action: Mouse moved to (504, 304)
Screenshot: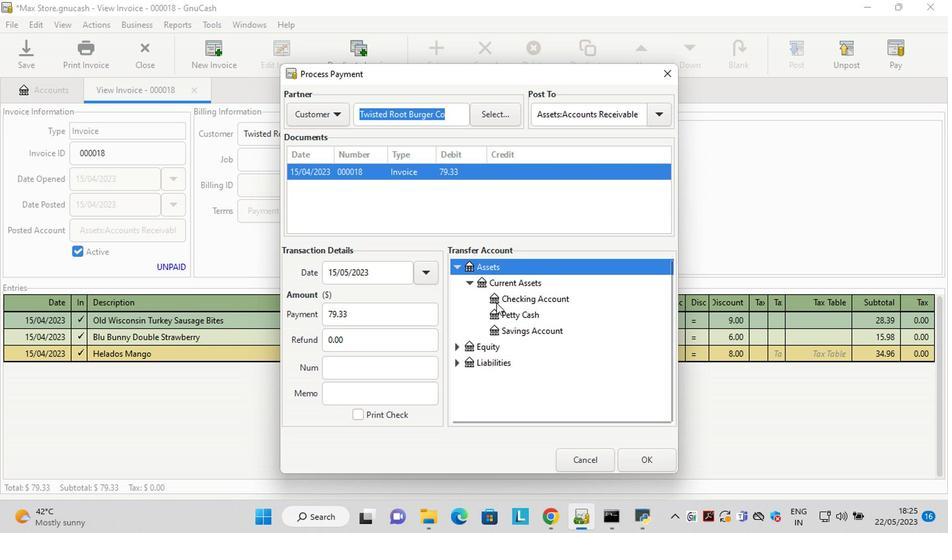 
Action: Mouse pressed left at (504, 304)
Screenshot: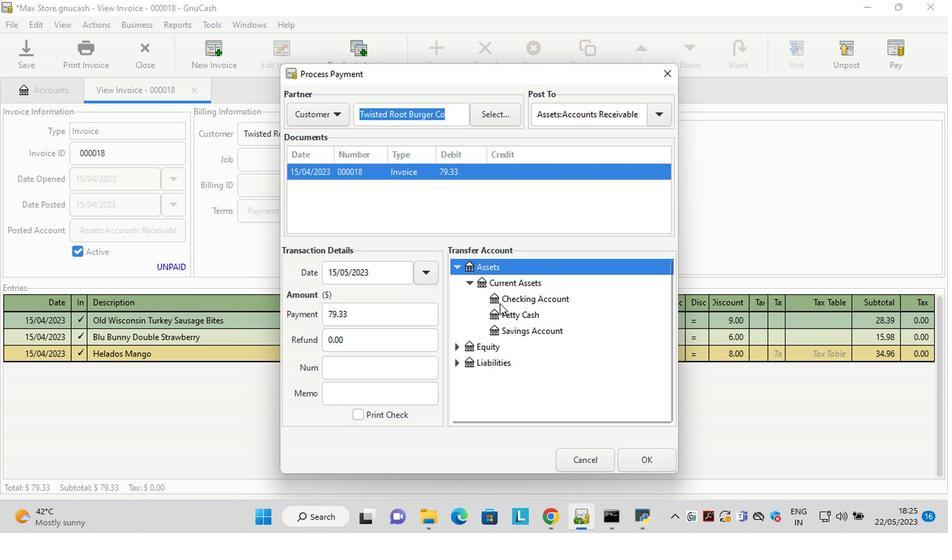 
Action: Mouse moved to (648, 464)
Screenshot: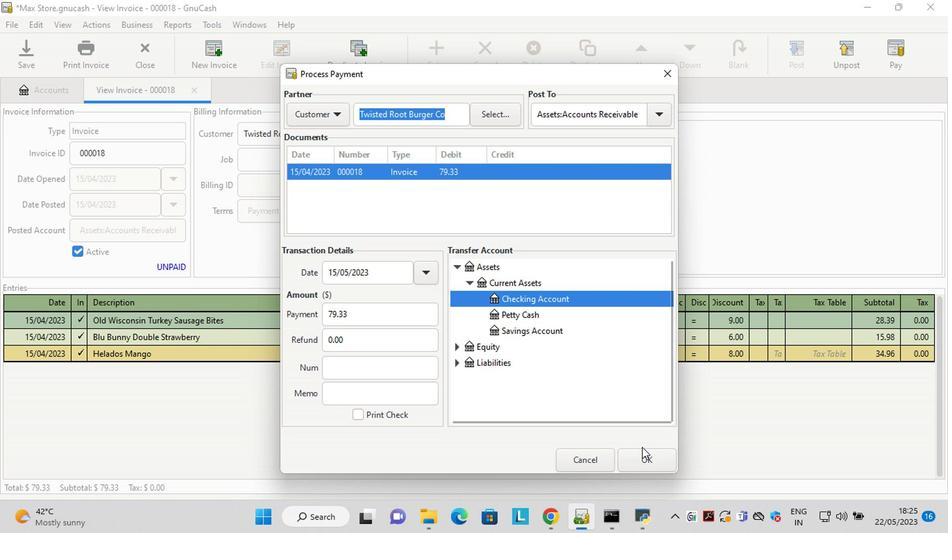 
Action: Mouse pressed left at (648, 464)
Screenshot: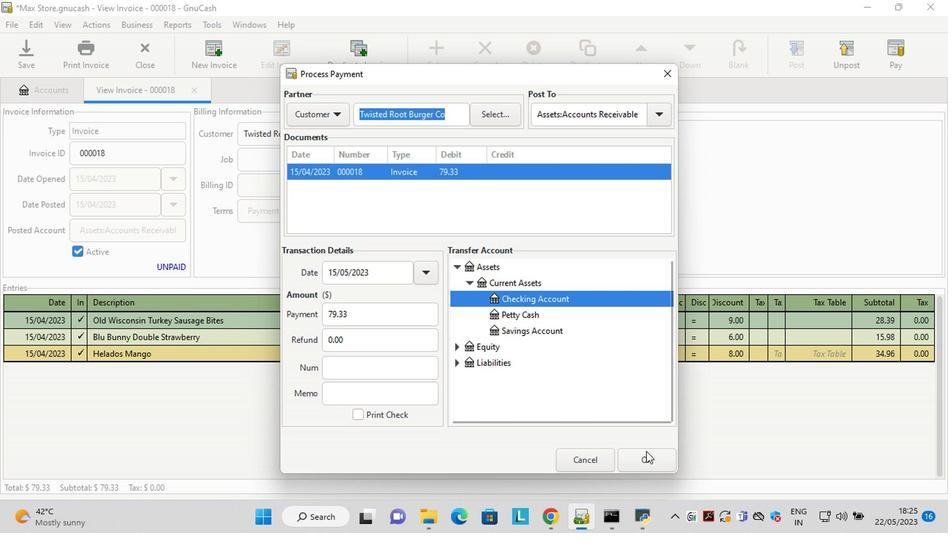 
Action: Mouse moved to (91, 56)
Screenshot: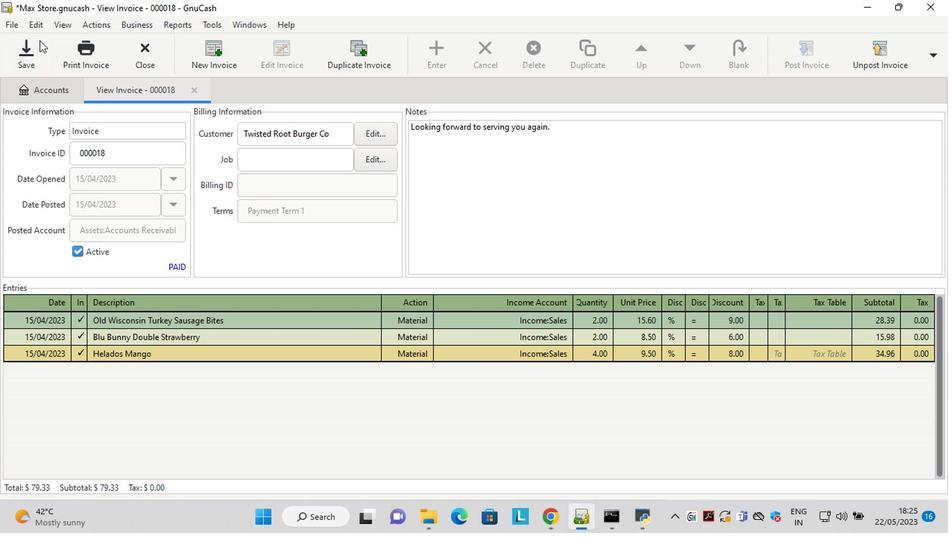 
Action: Mouse pressed left at (91, 56)
Screenshot: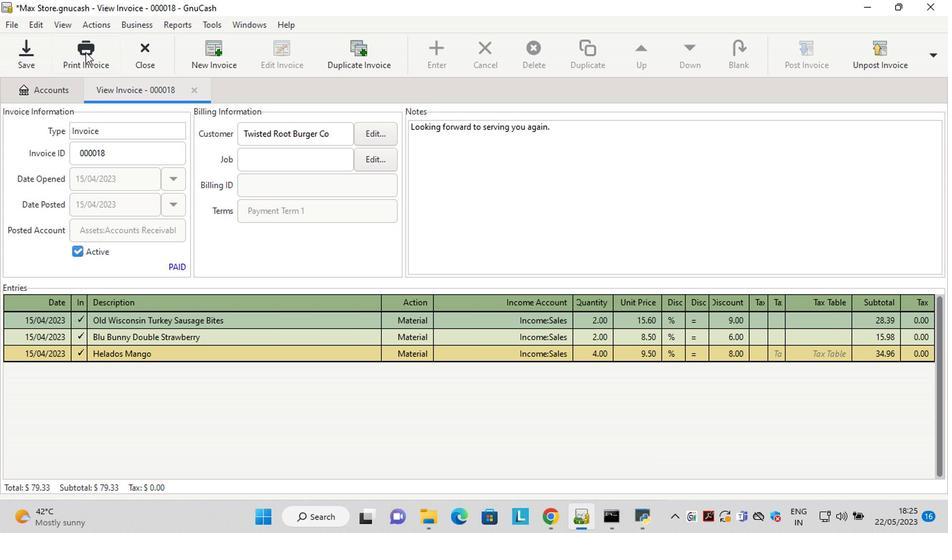 
Action: Mouse moved to (341, 51)
Screenshot: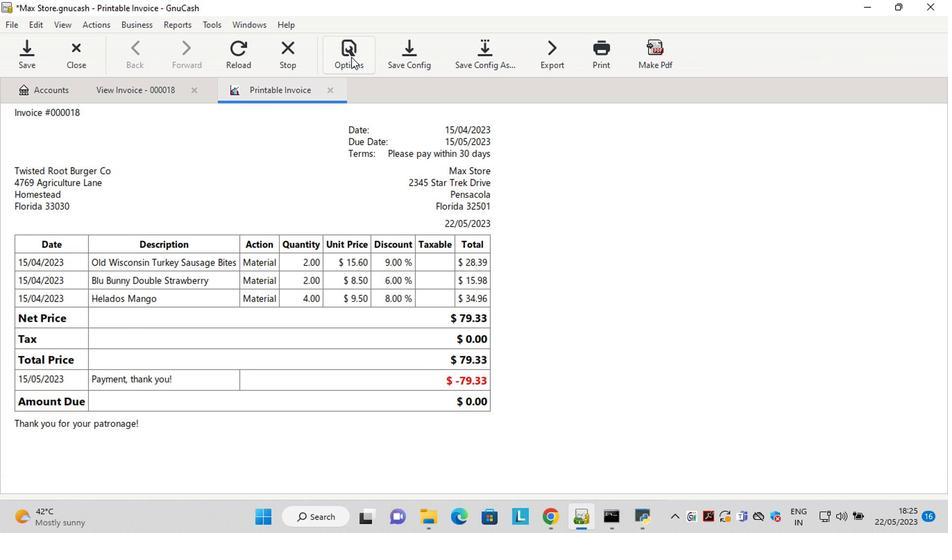
Action: Mouse pressed left at (341, 51)
Screenshot: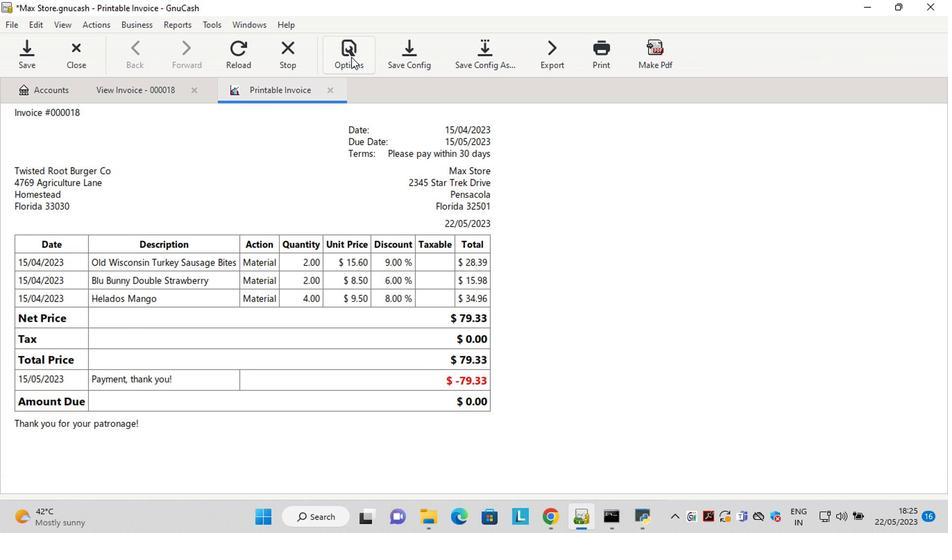 
Action: Mouse moved to (155, 147)
Screenshot: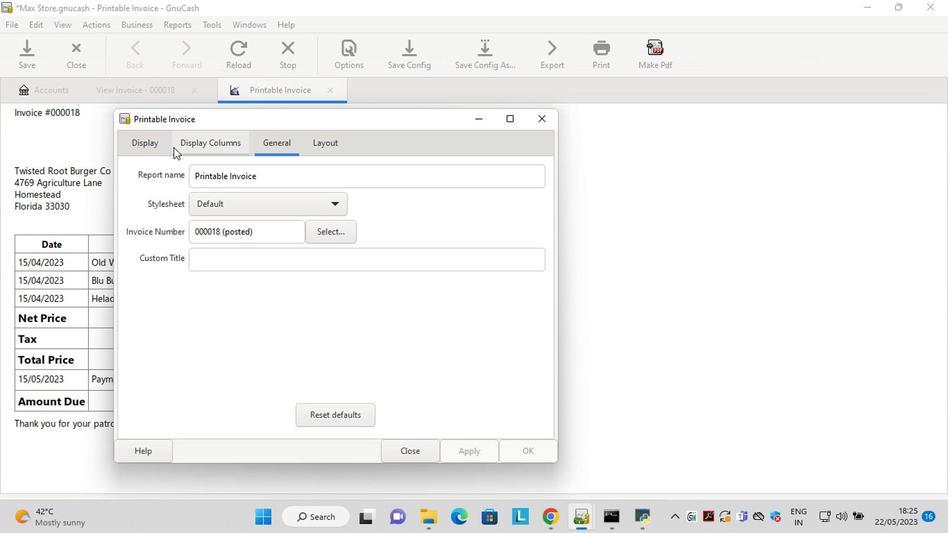
Action: Mouse pressed left at (155, 147)
Screenshot: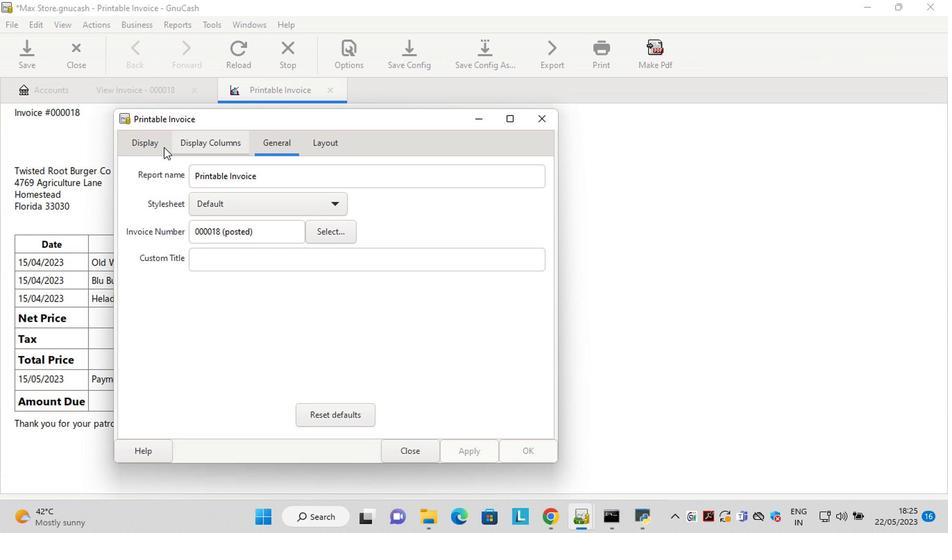 
Action: Mouse moved to (261, 312)
Screenshot: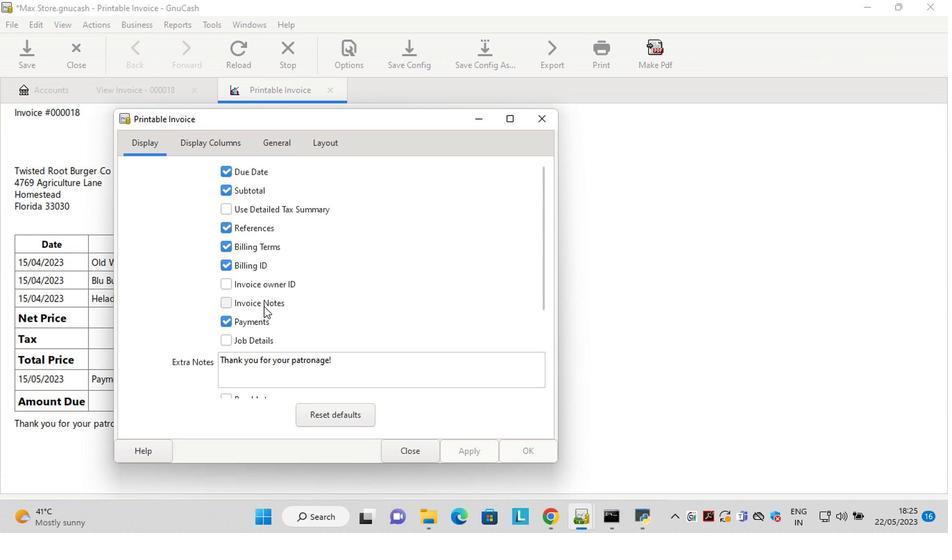 
Action: Mouse pressed left at (261, 312)
Screenshot: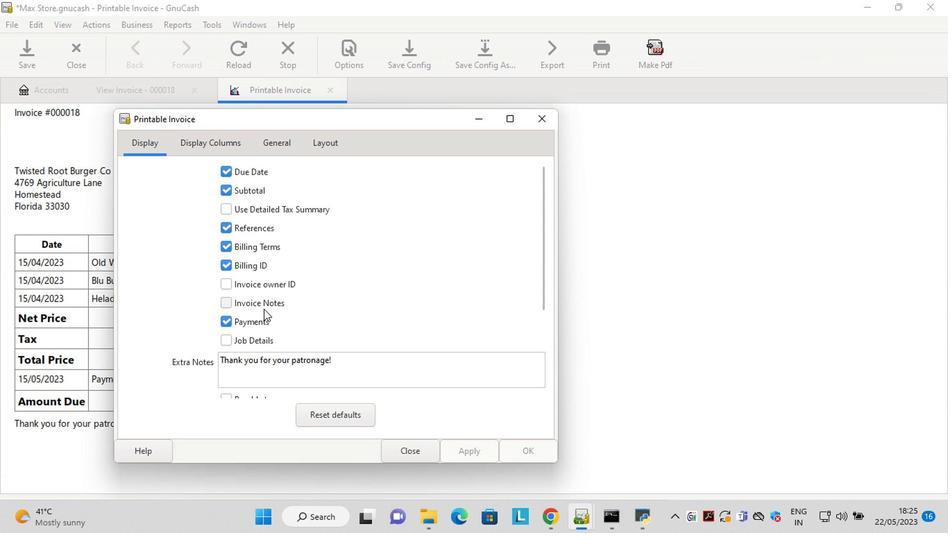 
Action: Mouse moved to (471, 452)
Screenshot: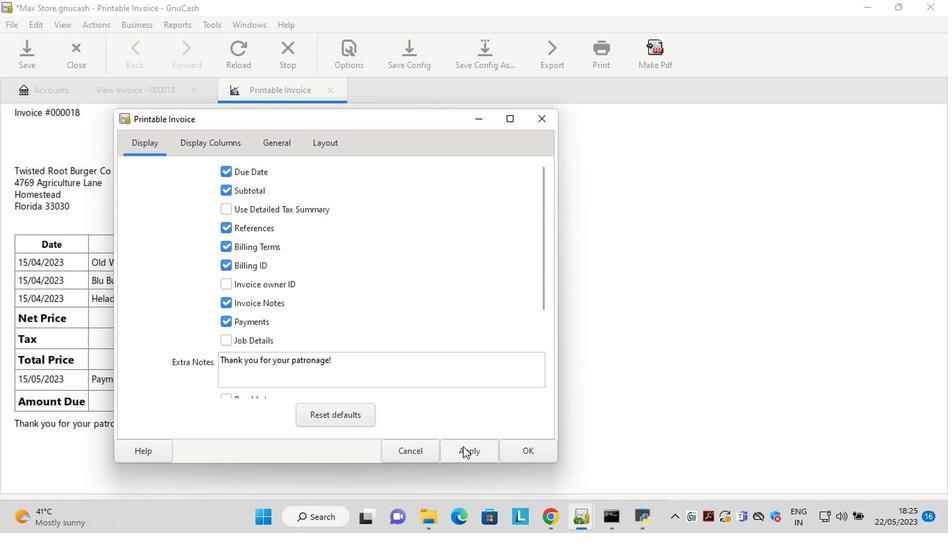 
Action: Mouse pressed left at (471, 452)
Screenshot: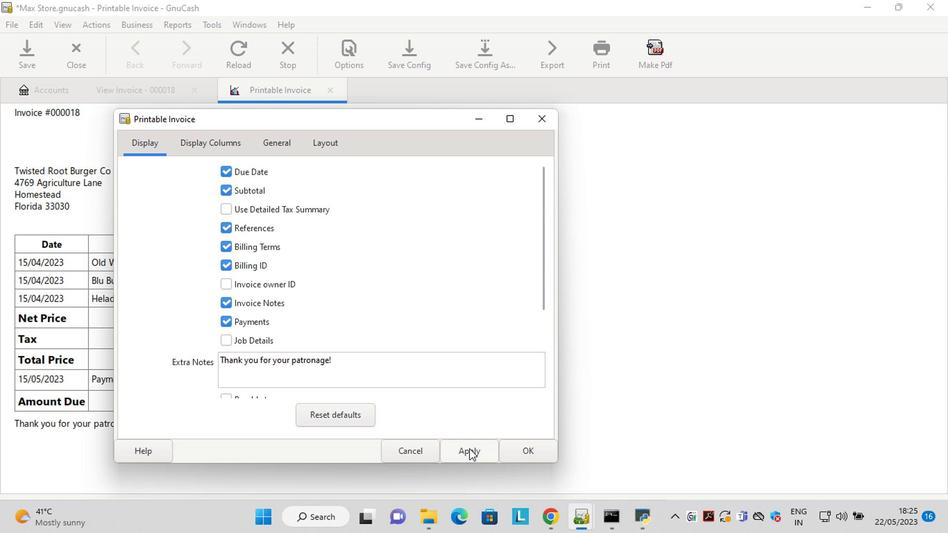 
Action: Mouse moved to (398, 451)
Screenshot: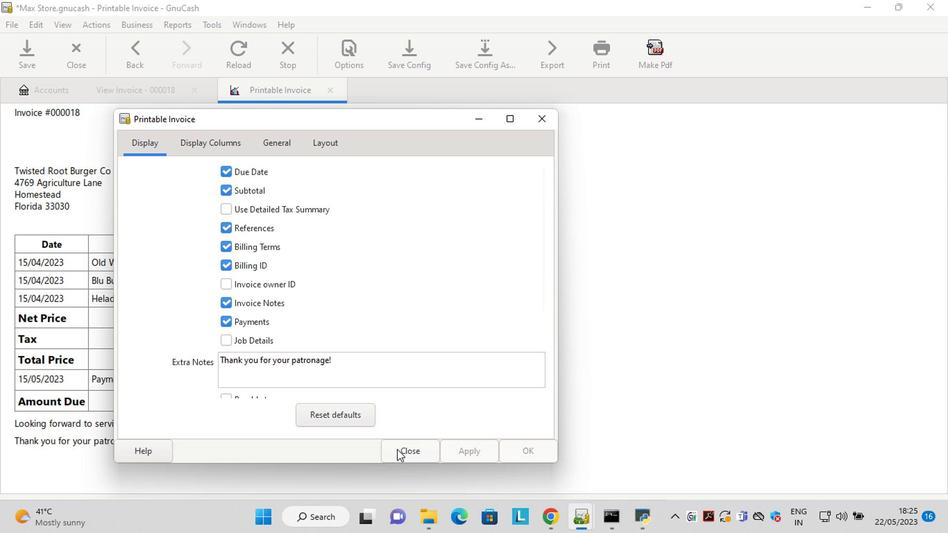 
Action: Mouse pressed left at (398, 451)
Screenshot: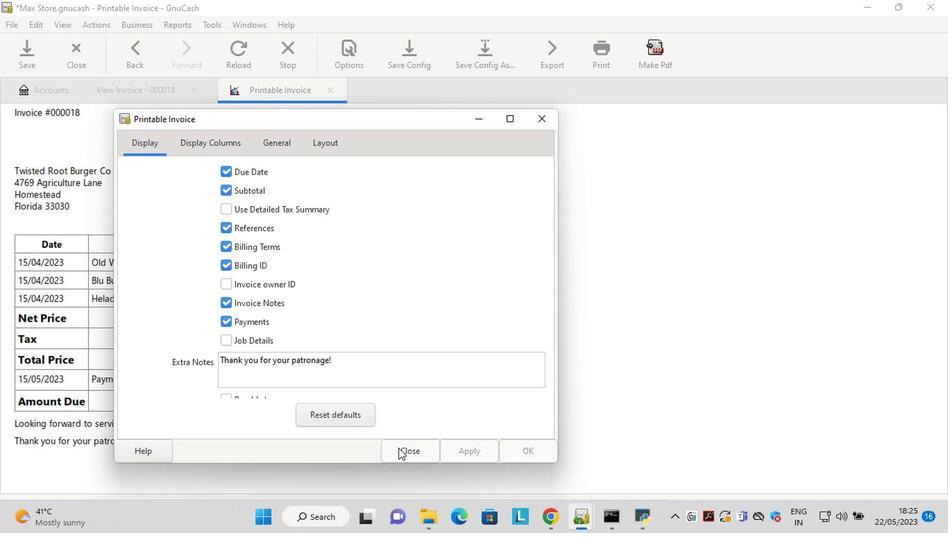 
Action: Mouse moved to (436, 444)
Screenshot: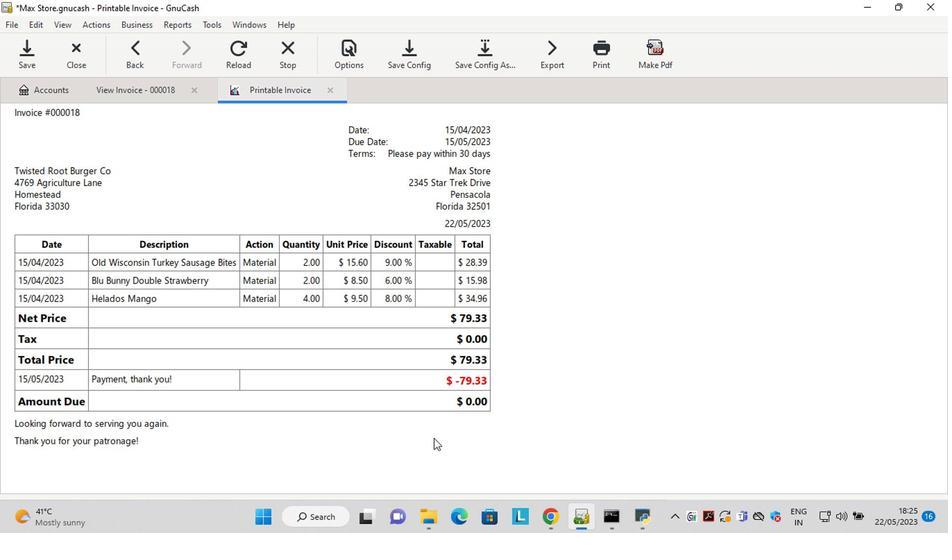 
Action: Mouse pressed left at (436, 444)
Screenshot: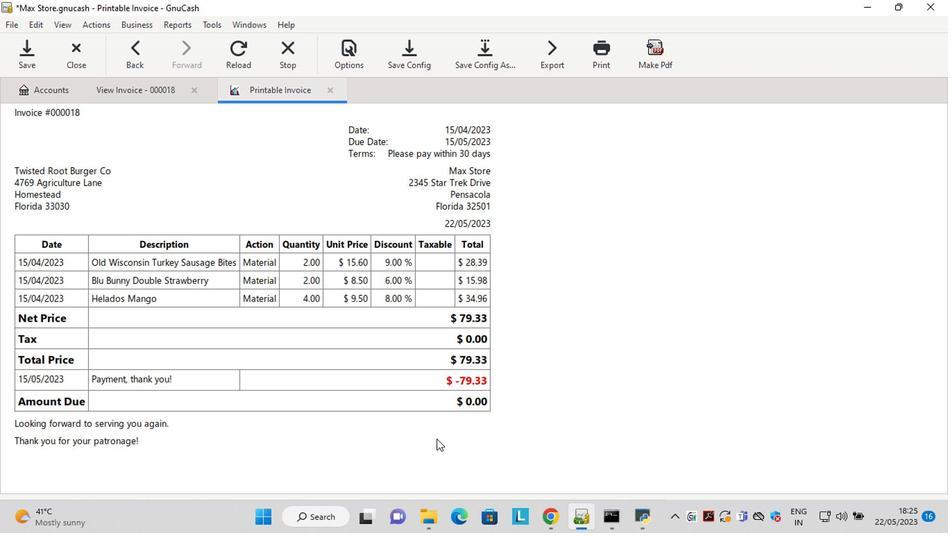 
